 Task: Open Card Card0000000149 in Board Board0000000038 in Workspace WS0000000013 in Trello. Add Member Ayush98111@gmail.com to Card Card0000000149 in Board Board0000000038 in Workspace WS0000000013 in Trello. Add Purple Label titled Label0000000149 to Card Card0000000149 in Board Board0000000038 in Workspace WS0000000013 in Trello. Add Checklist CL0000000149 to Card Card0000000149 in Board Board0000000038 in Workspace WS0000000013 in Trello. Add Dates with Start Date as Aug 01 2023 and Due Date as Aug 31 2023 to Card Card0000000149 in Board Board0000000038 in Workspace WS0000000013 in Trello
Action: Mouse moved to (183, 468)
Screenshot: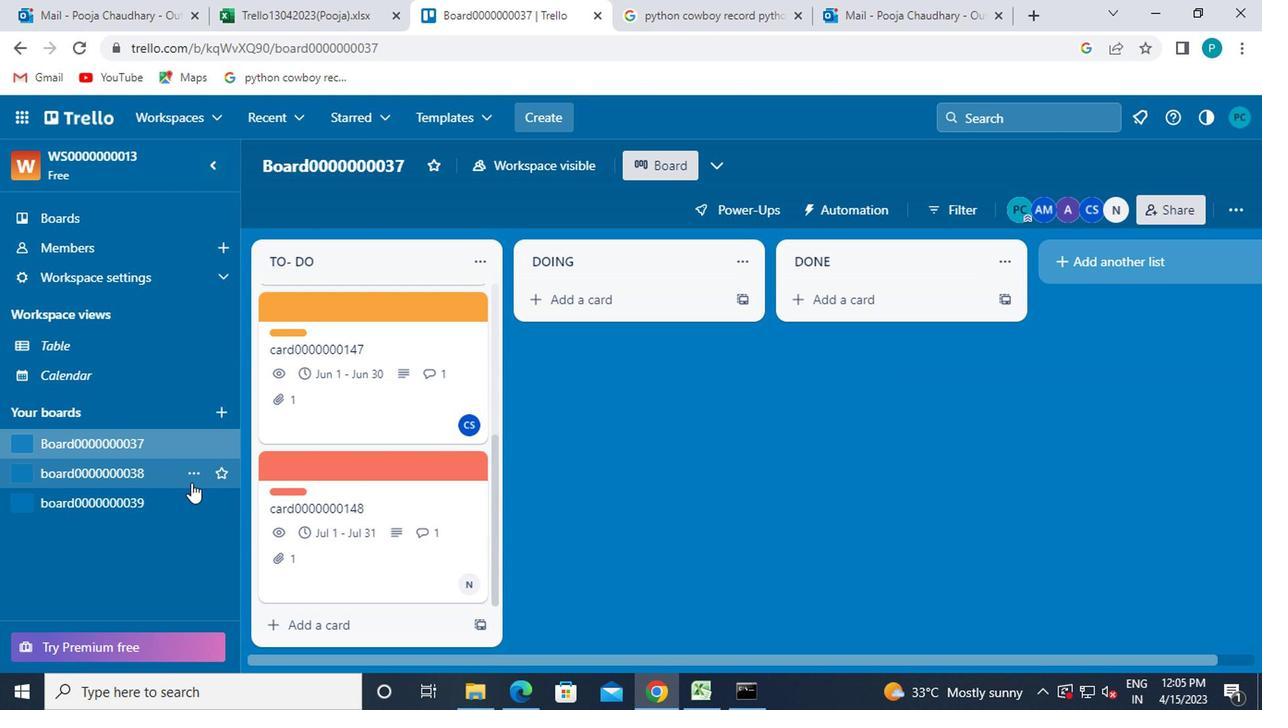 
Action: Mouse pressed left at (183, 468)
Screenshot: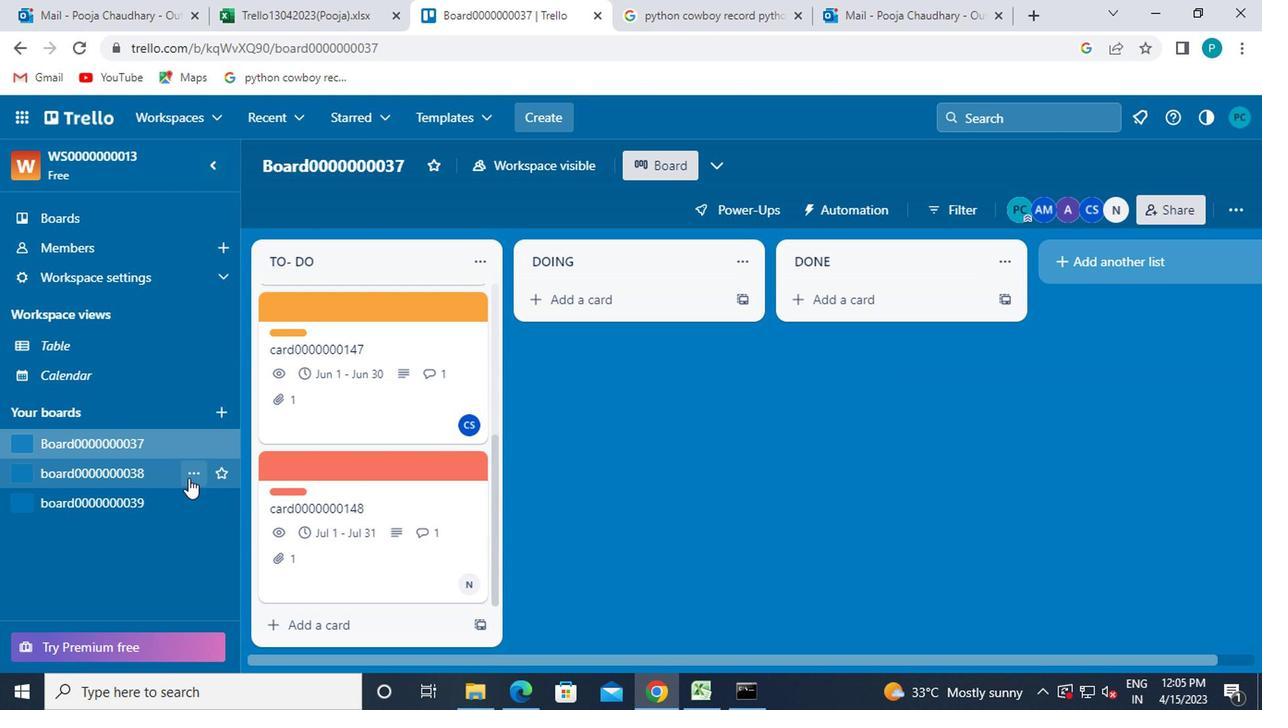 
Action: Mouse moved to (183, 468)
Screenshot: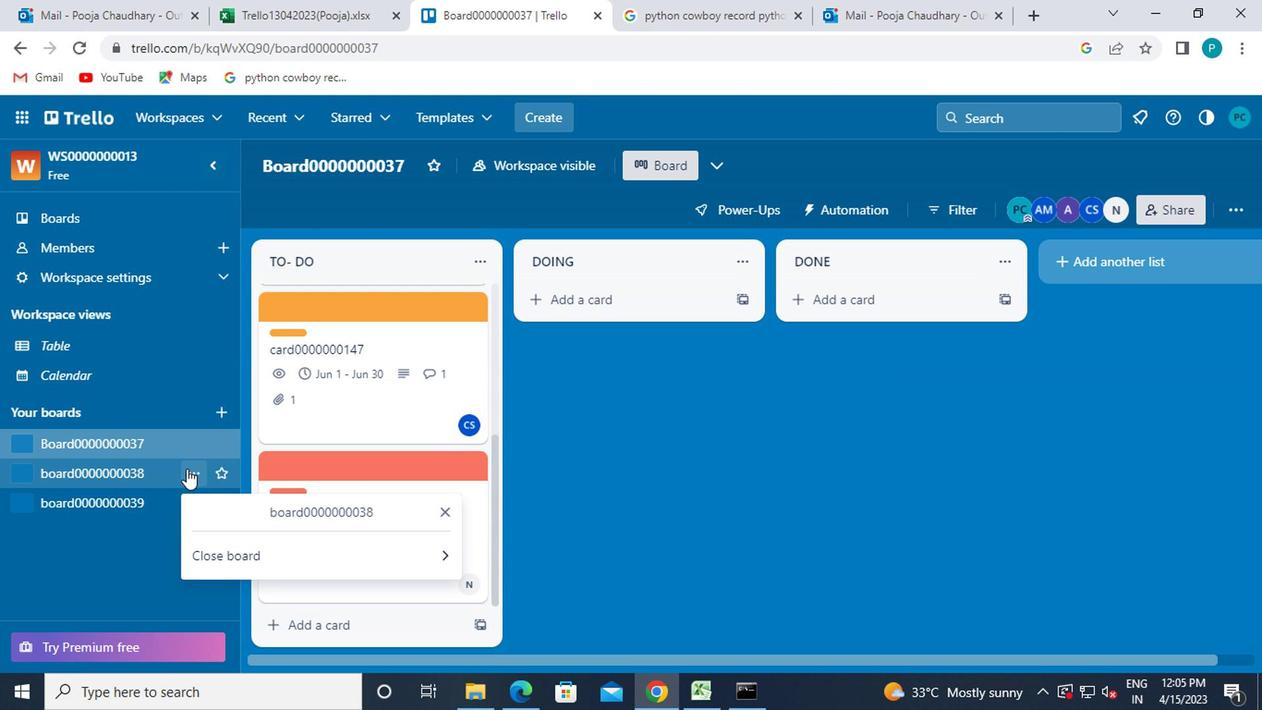 
Action: Mouse pressed left at (183, 468)
Screenshot: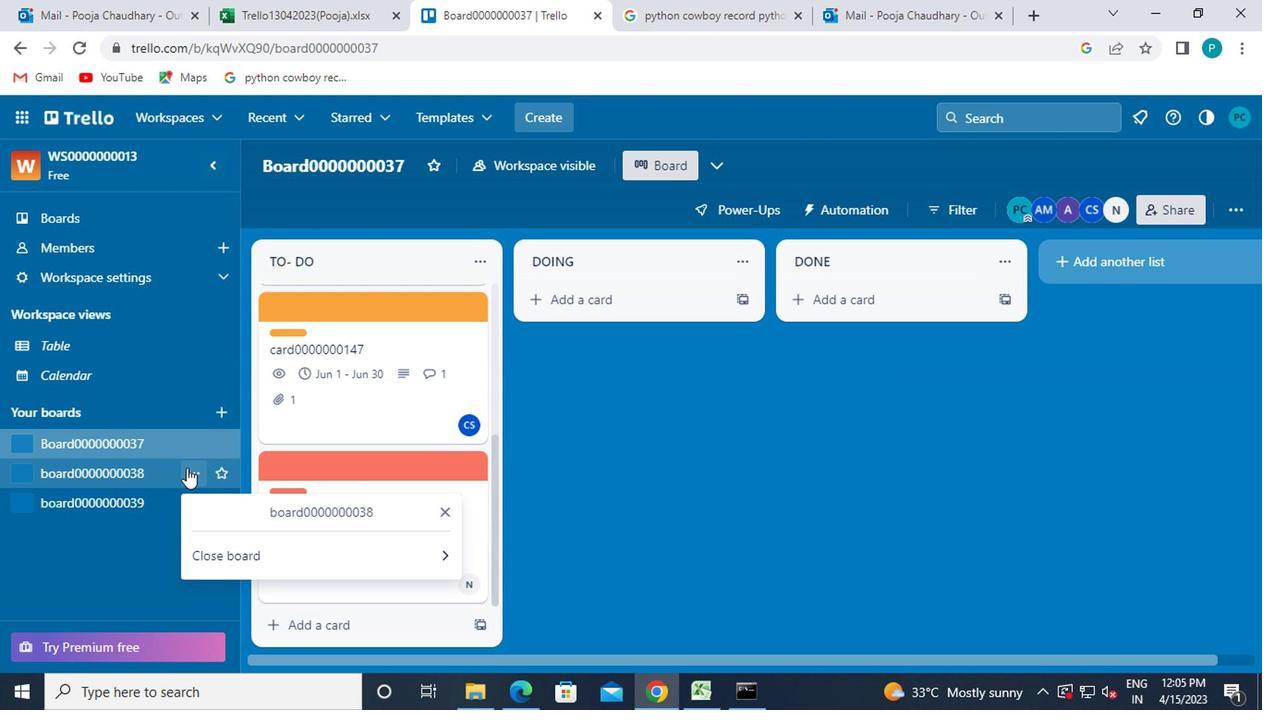 
Action: Mouse moved to (136, 468)
Screenshot: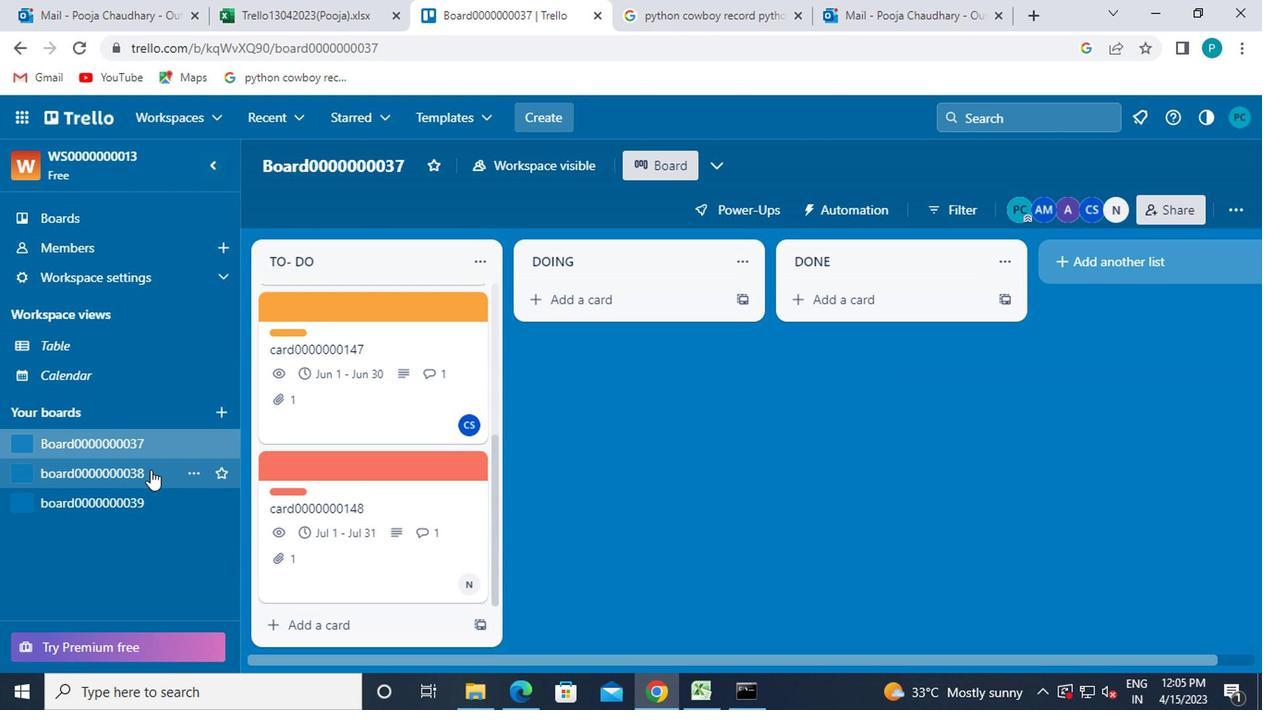 
Action: Mouse pressed left at (136, 468)
Screenshot: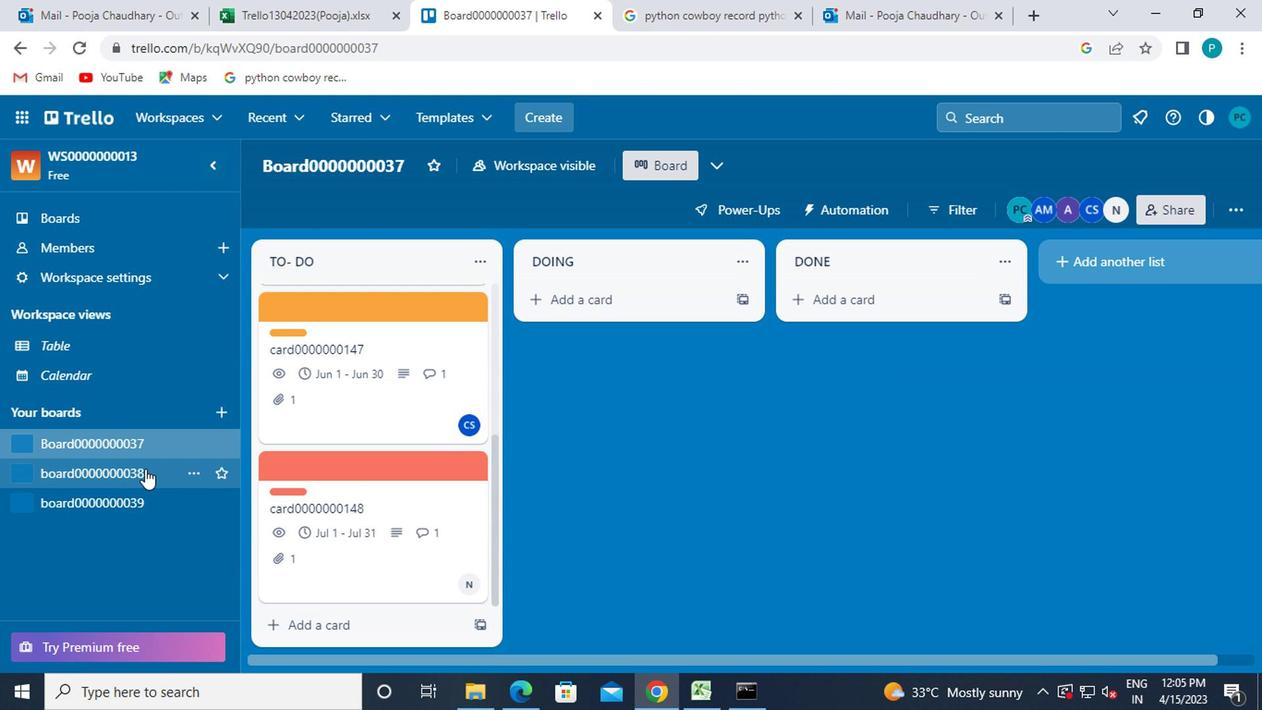 
Action: Mouse moved to (435, 264)
Screenshot: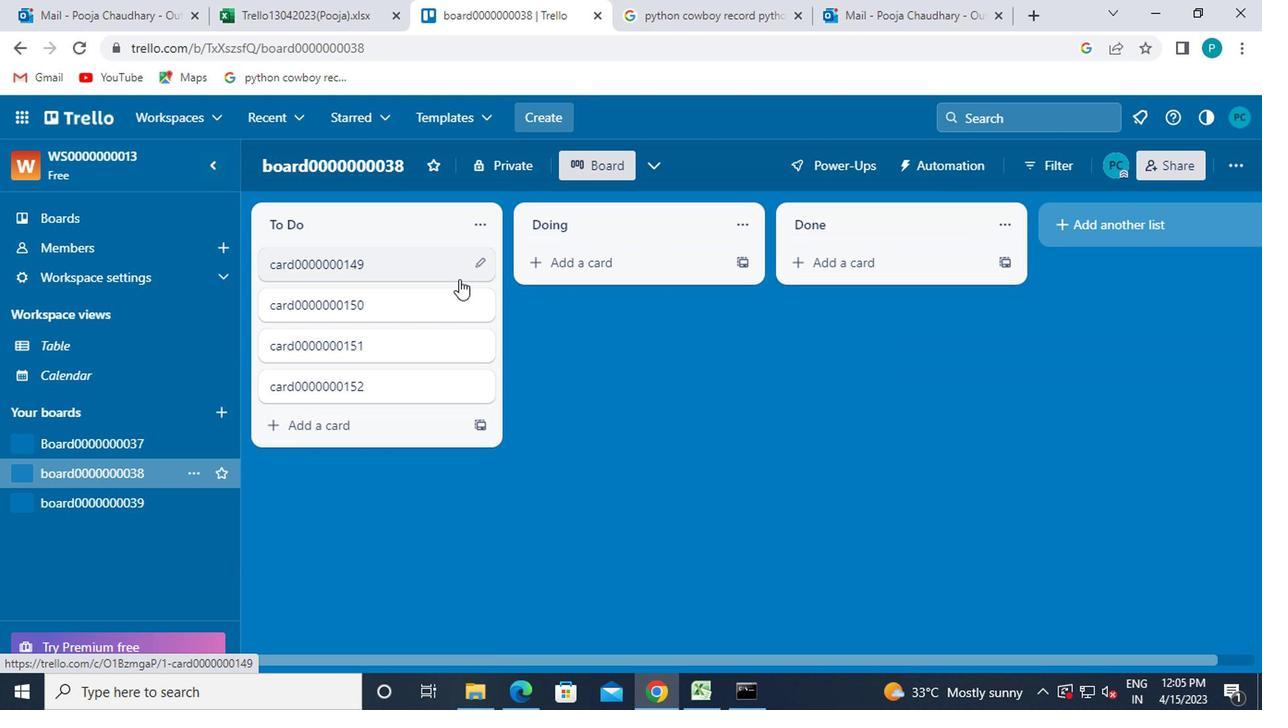 
Action: Mouse pressed left at (435, 264)
Screenshot: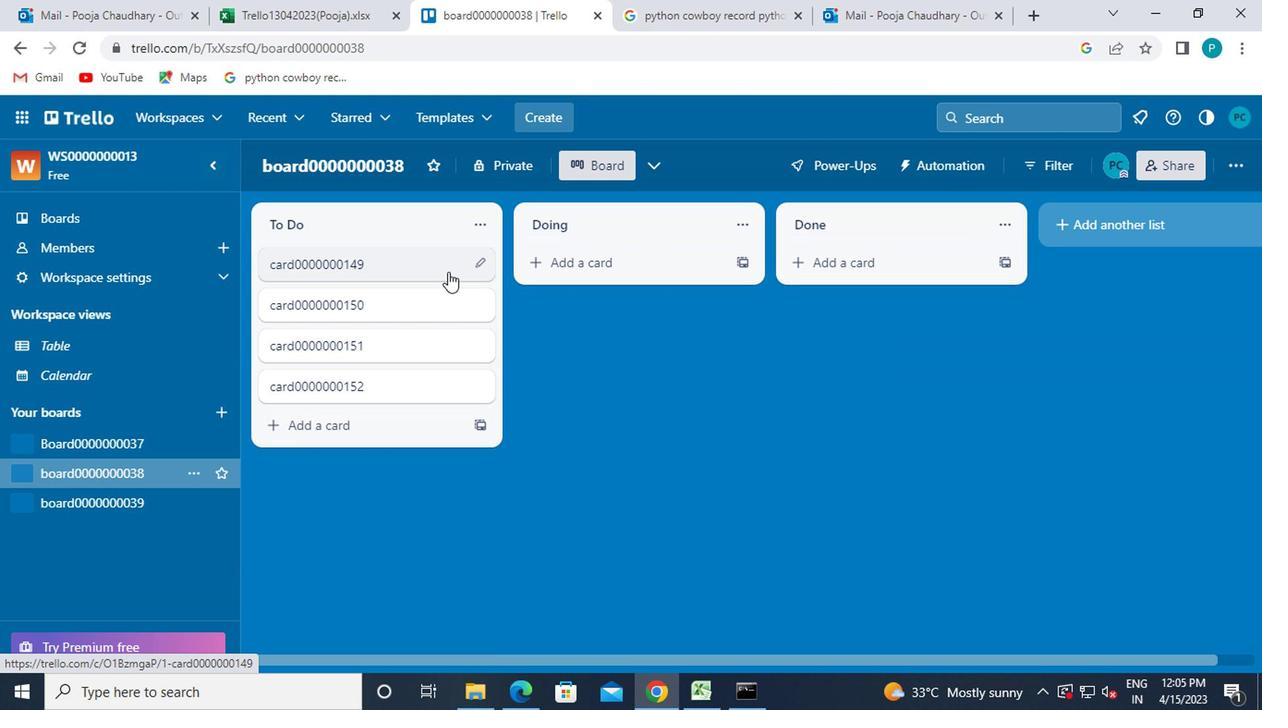 
Action: Mouse moved to (842, 267)
Screenshot: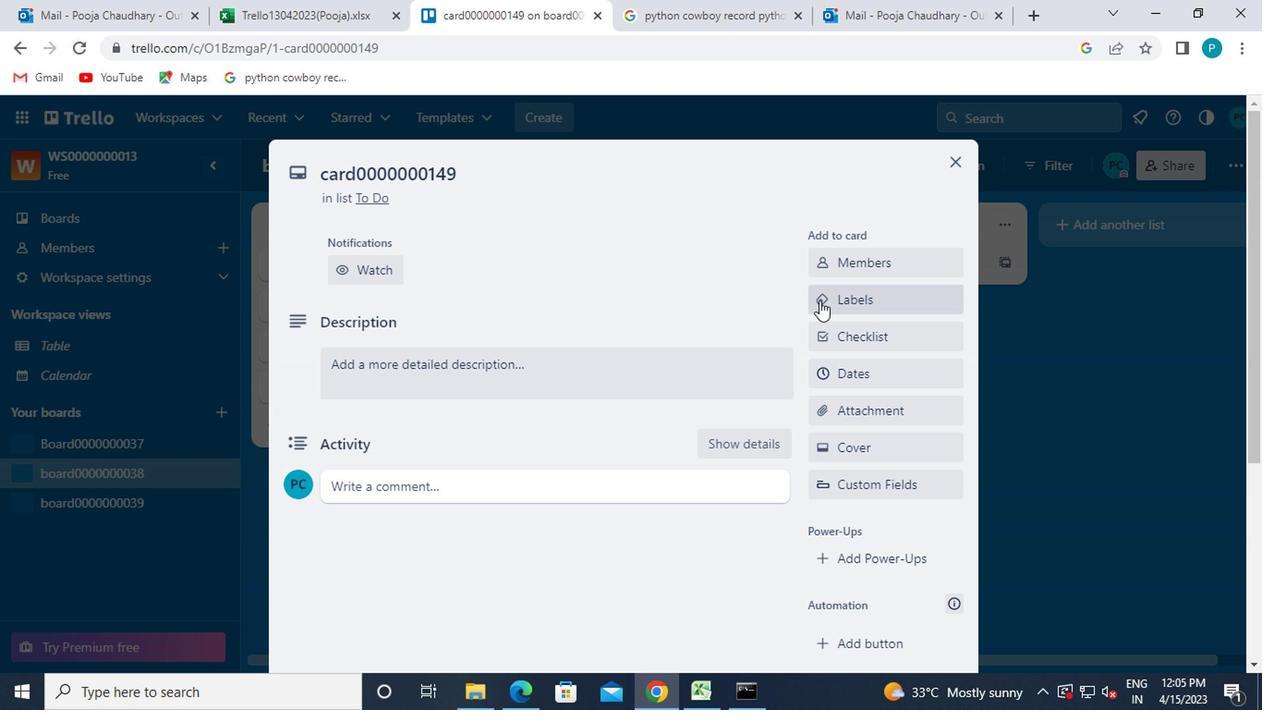 
Action: Mouse pressed left at (842, 267)
Screenshot: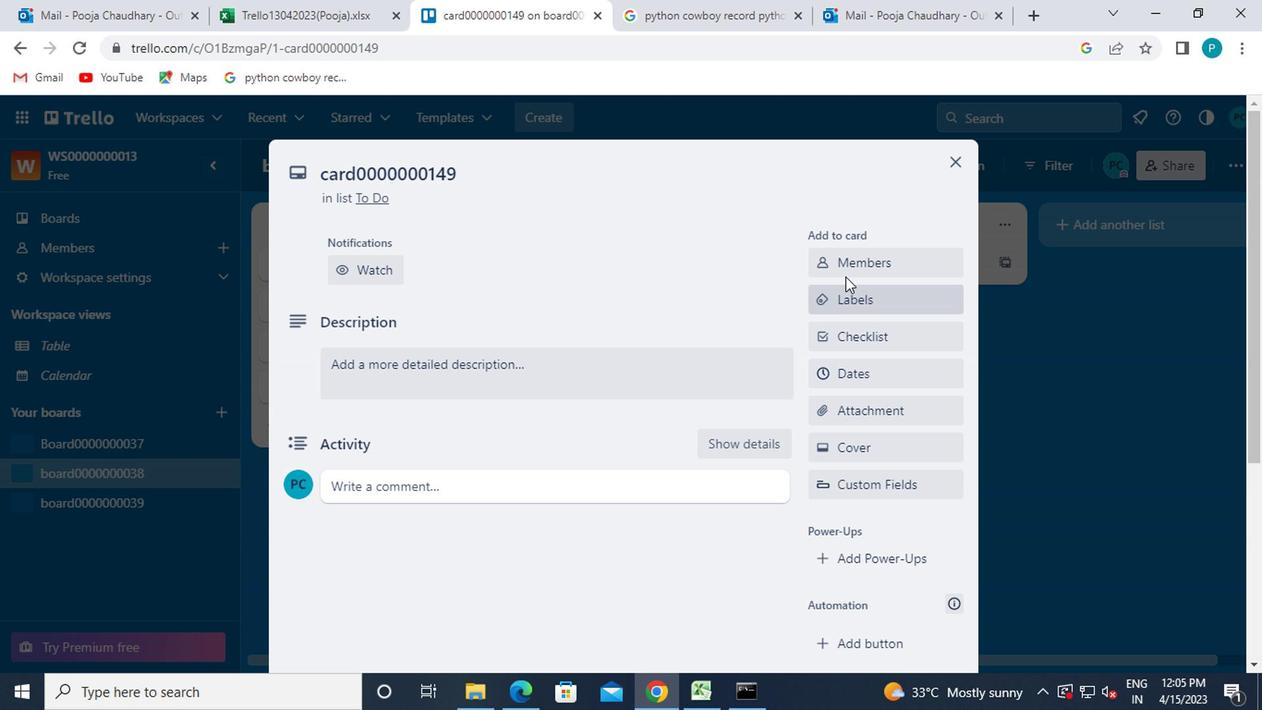 
Action: Mouse moved to (850, 355)
Screenshot: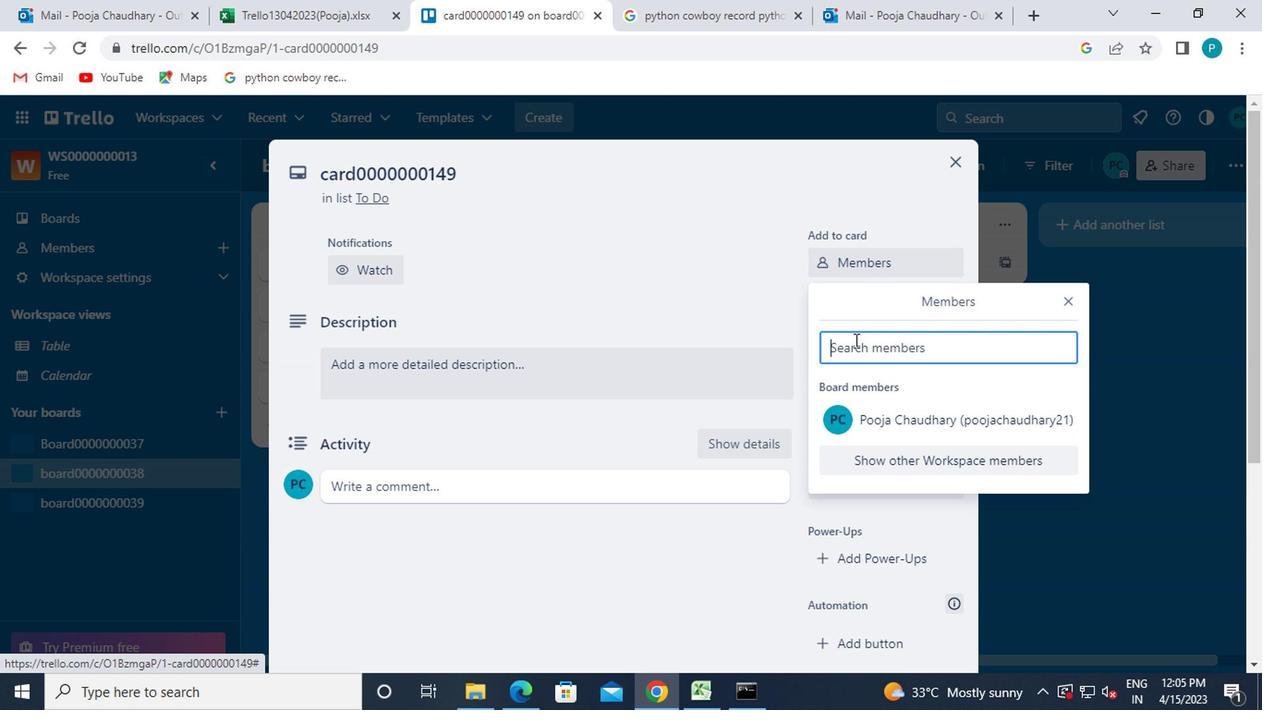 
Action: Mouse pressed left at (850, 355)
Screenshot: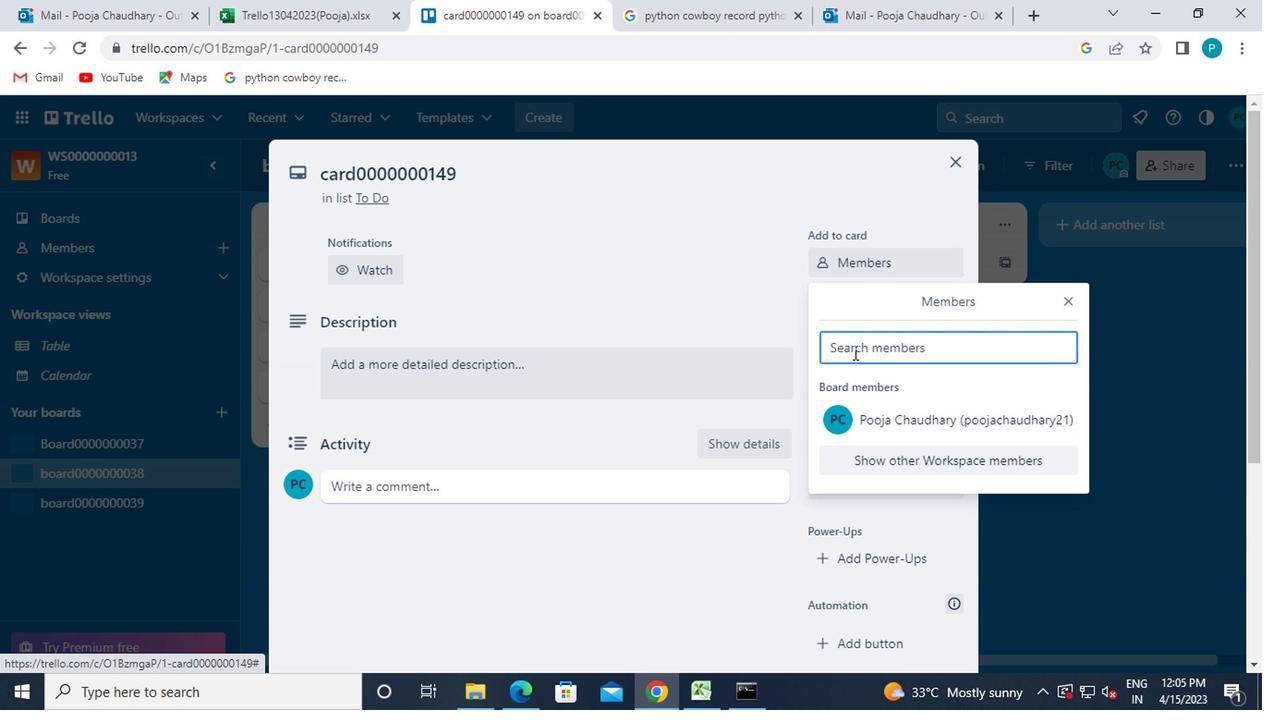 
Action: Key pressed ayush98111<Key.shift>@GMAIL.COM
Screenshot: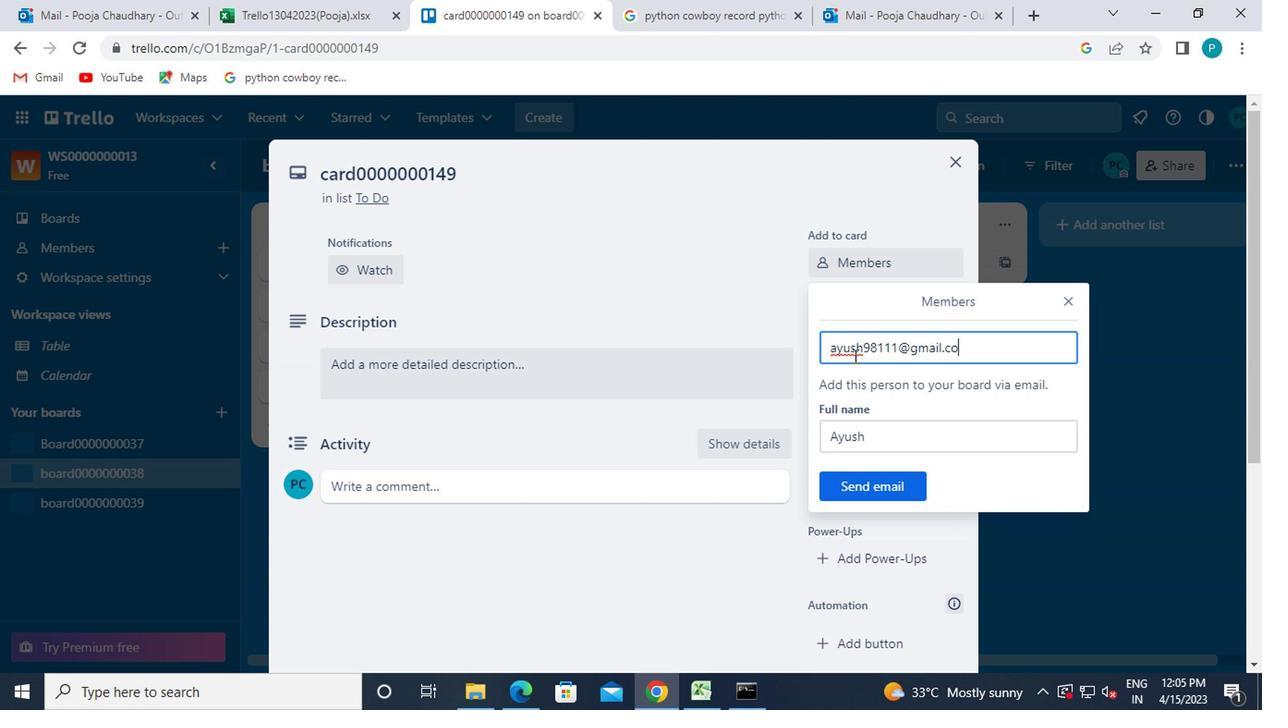 
Action: Mouse moved to (877, 483)
Screenshot: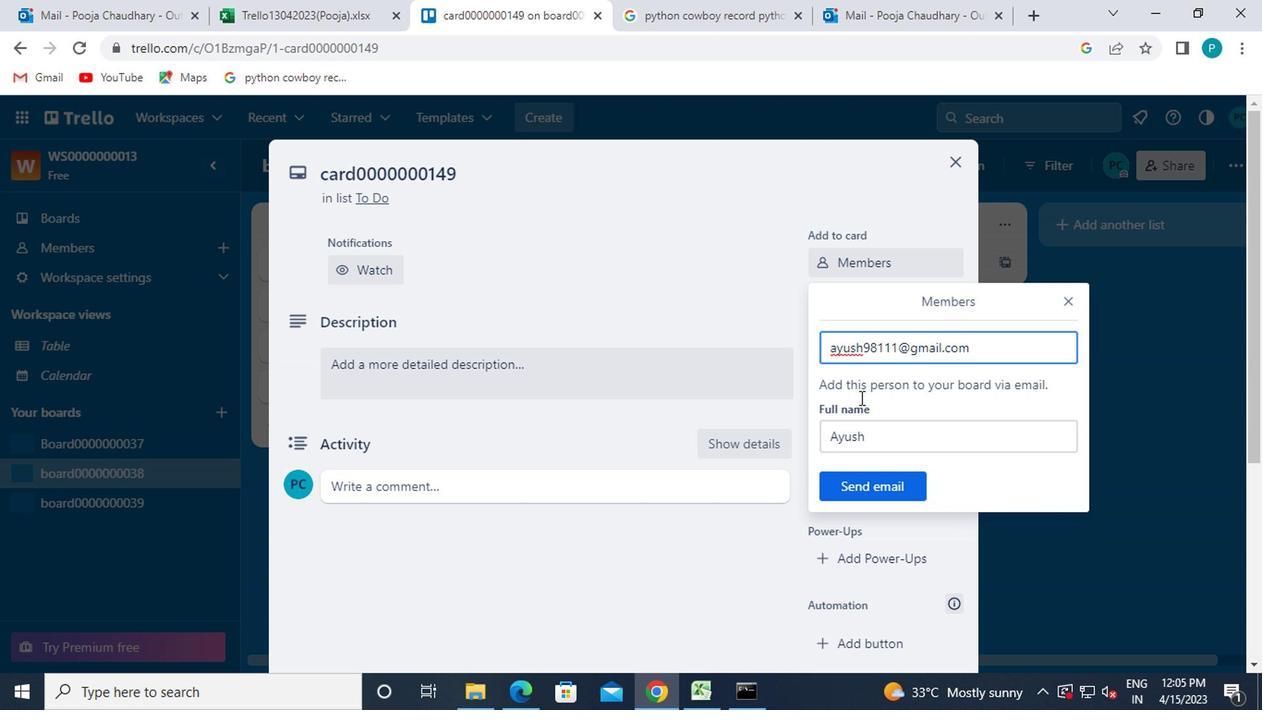 
Action: Mouse pressed left at (877, 483)
Screenshot: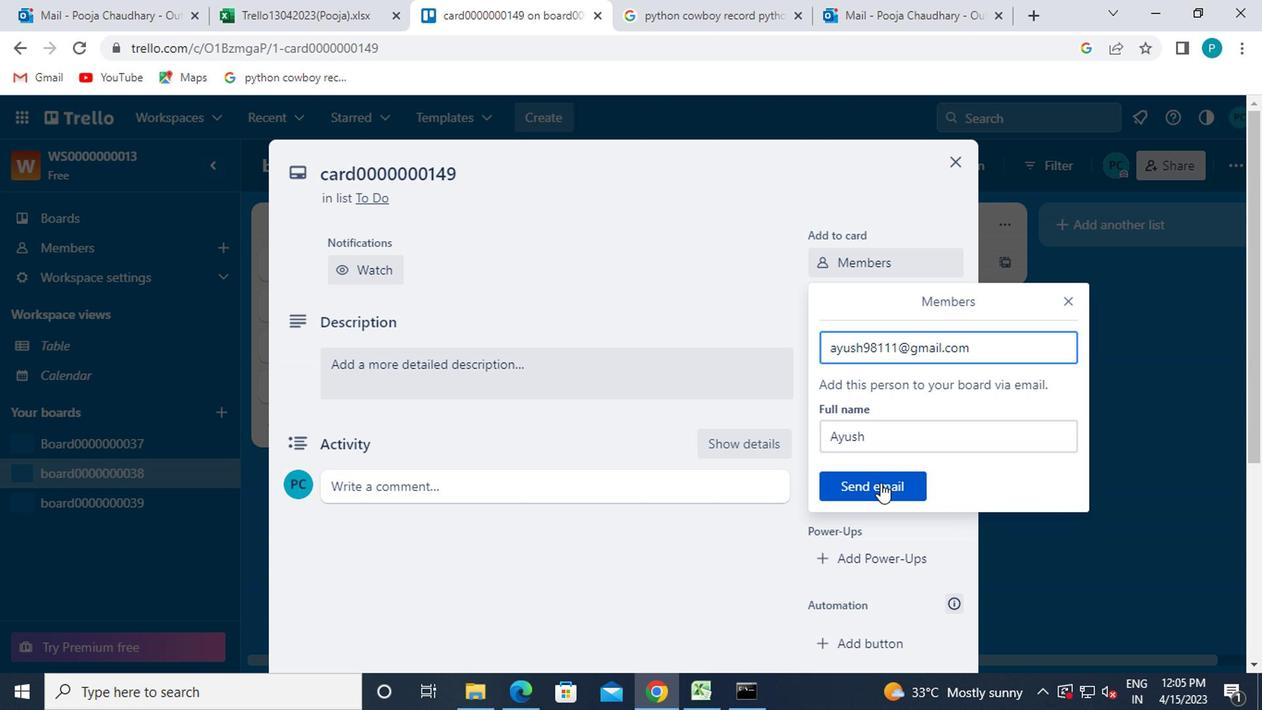 
Action: Mouse moved to (888, 369)
Screenshot: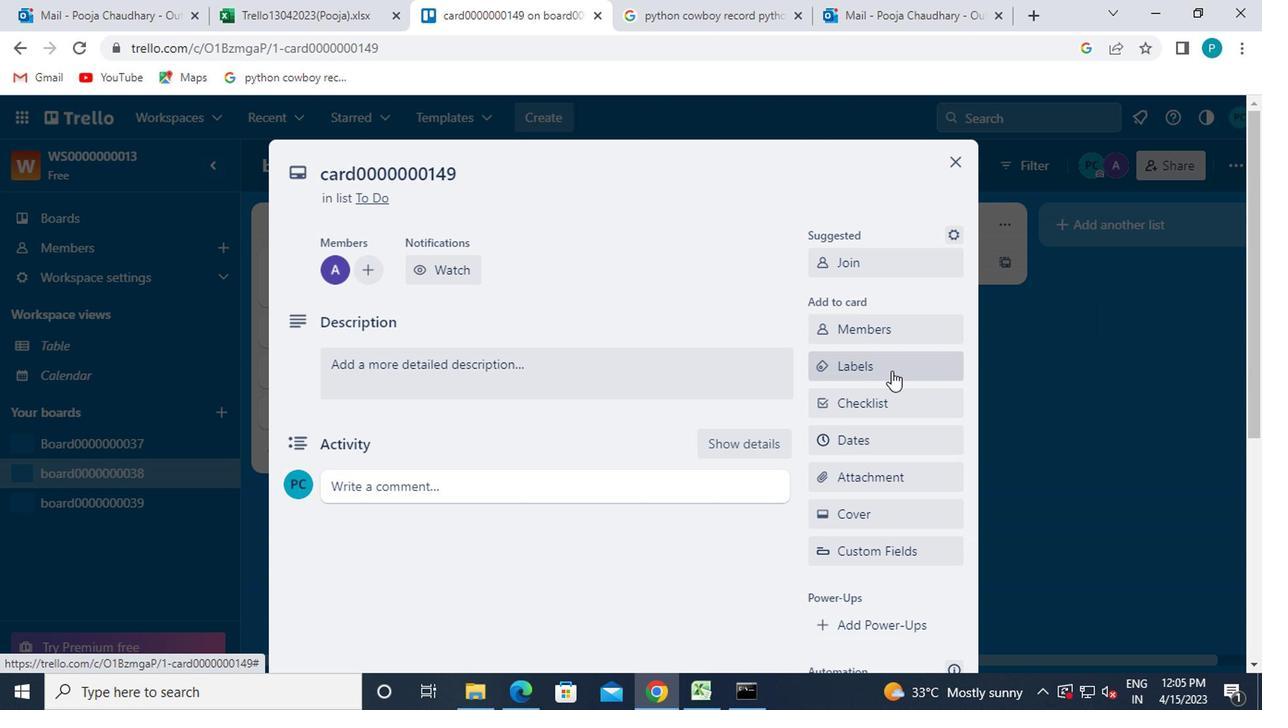 
Action: Mouse pressed left at (888, 369)
Screenshot: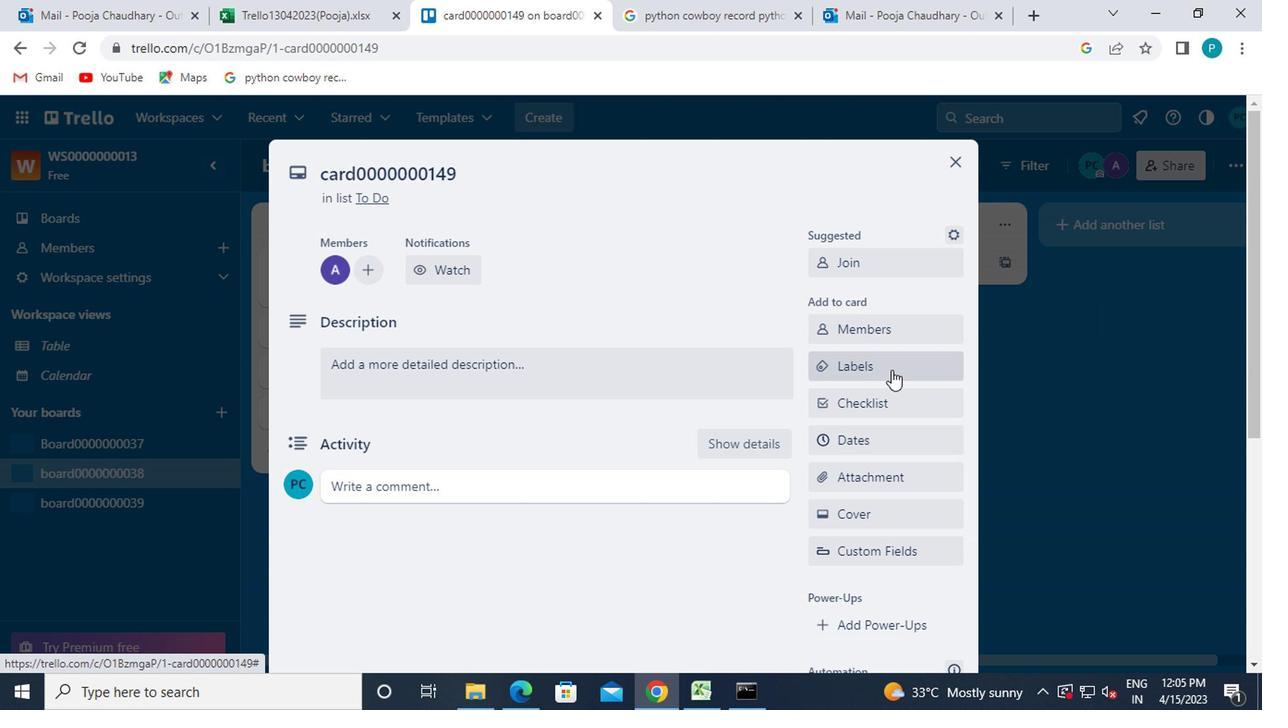 
Action: Mouse moved to (876, 495)
Screenshot: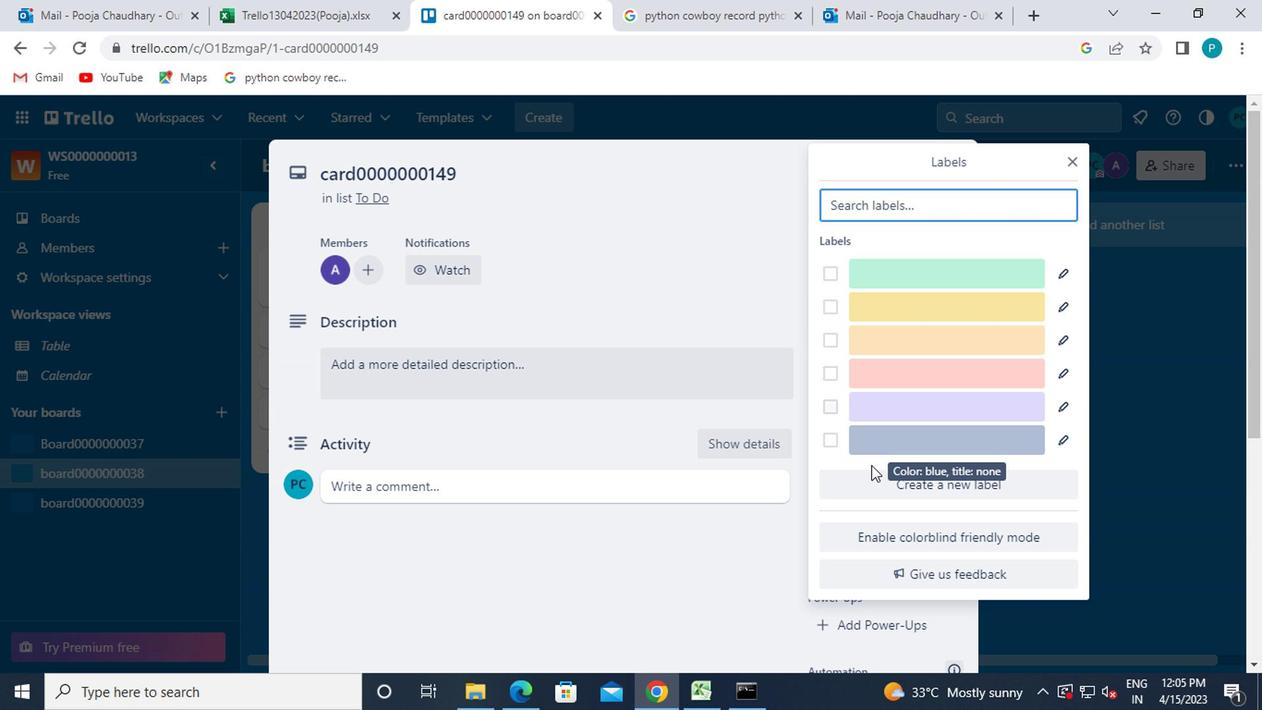 
Action: Mouse pressed left at (876, 495)
Screenshot: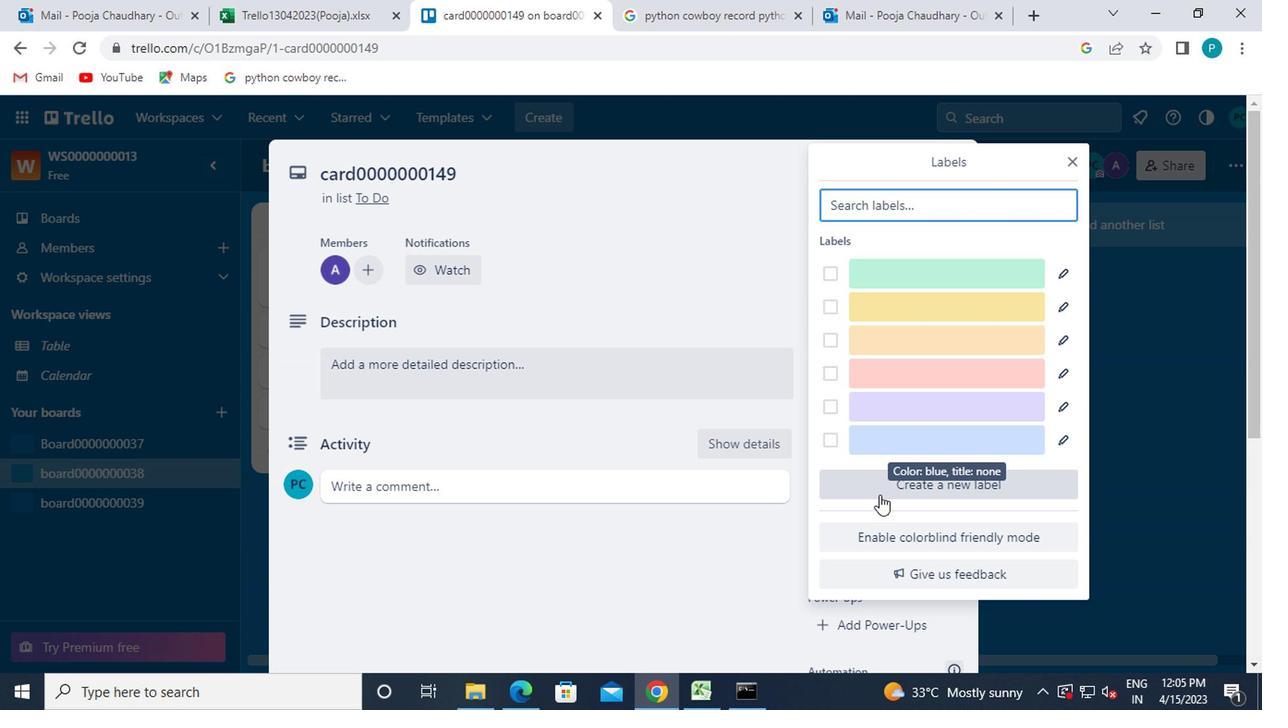 
Action: Mouse moved to (1051, 428)
Screenshot: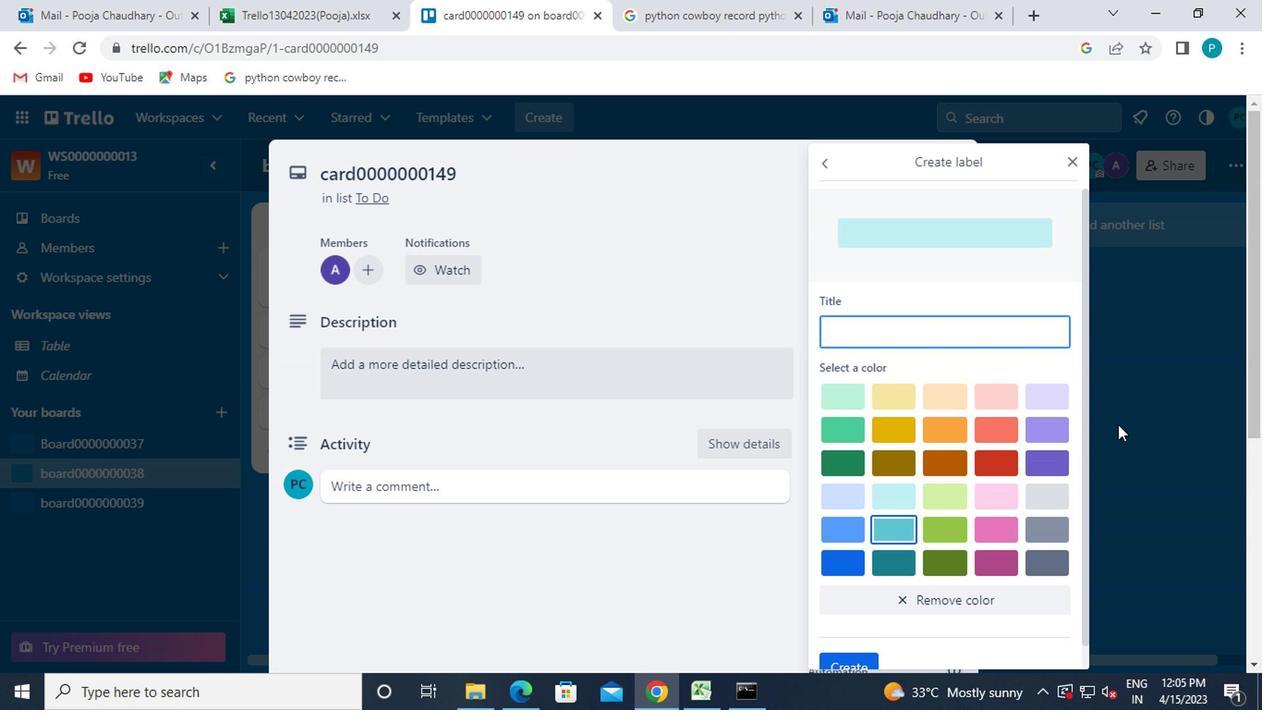 
Action: Mouse pressed left at (1051, 428)
Screenshot: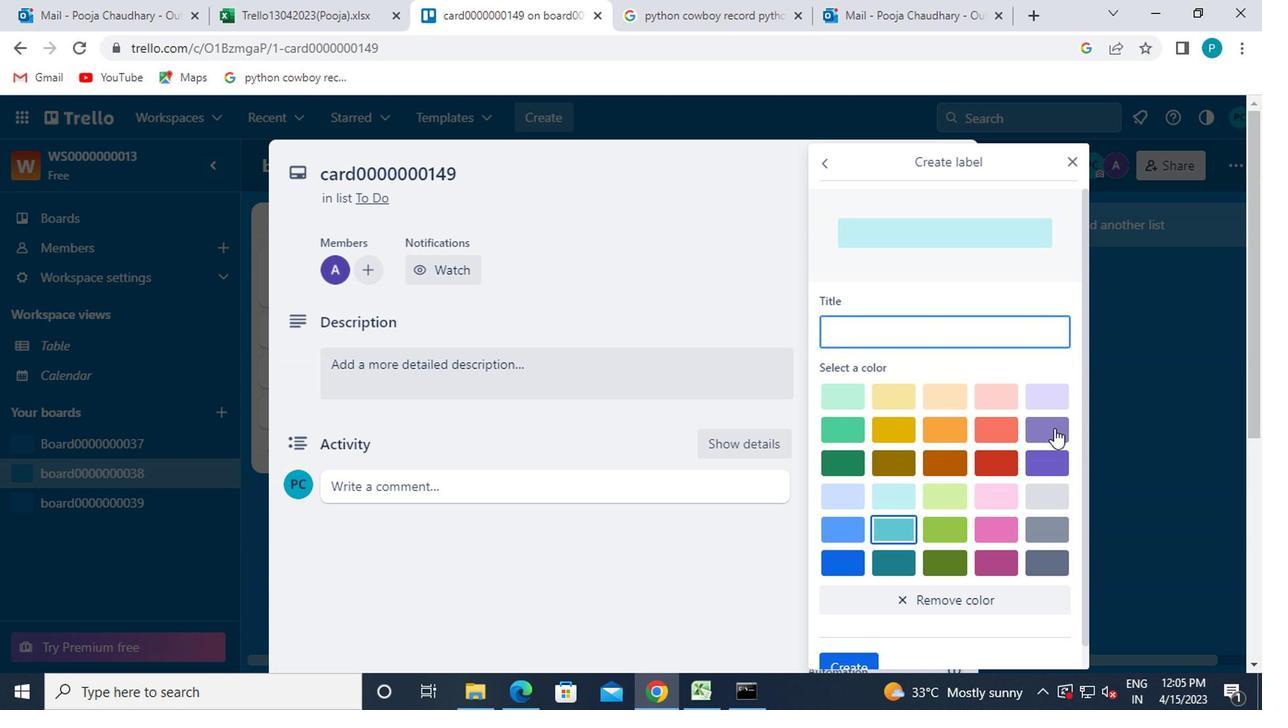
Action: Mouse moved to (883, 340)
Screenshot: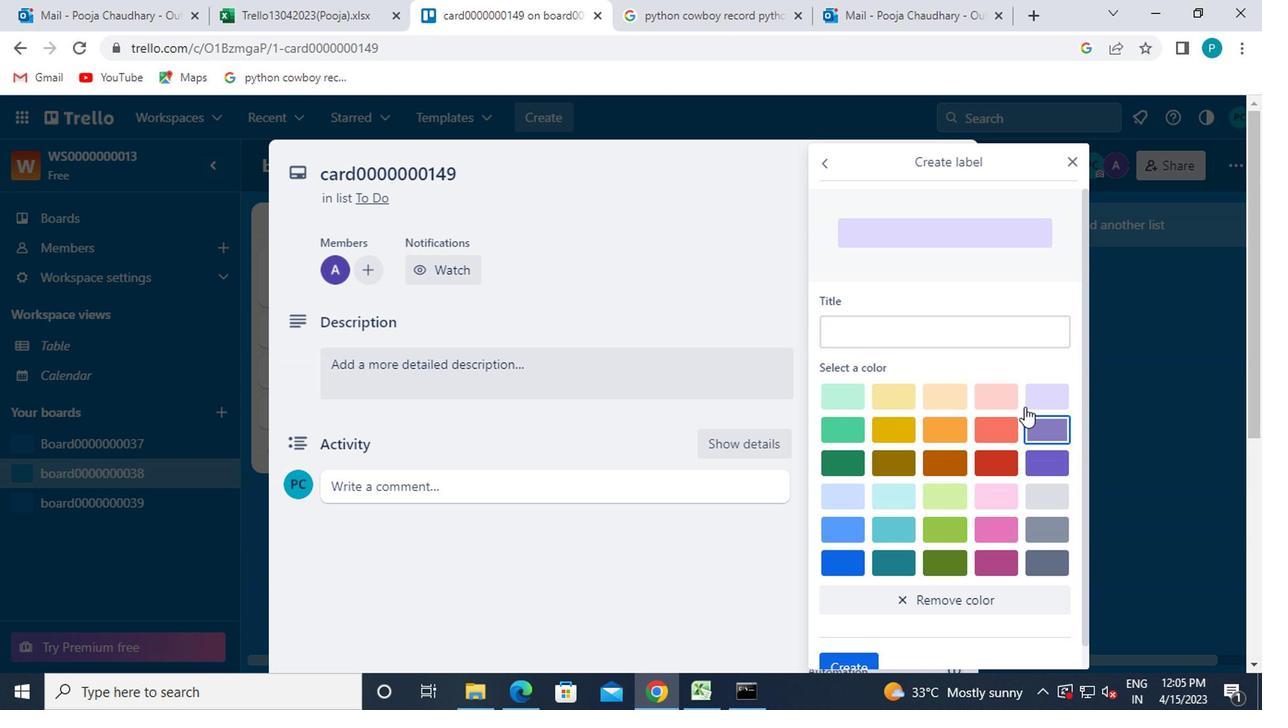
Action: Mouse pressed left at (883, 340)
Screenshot: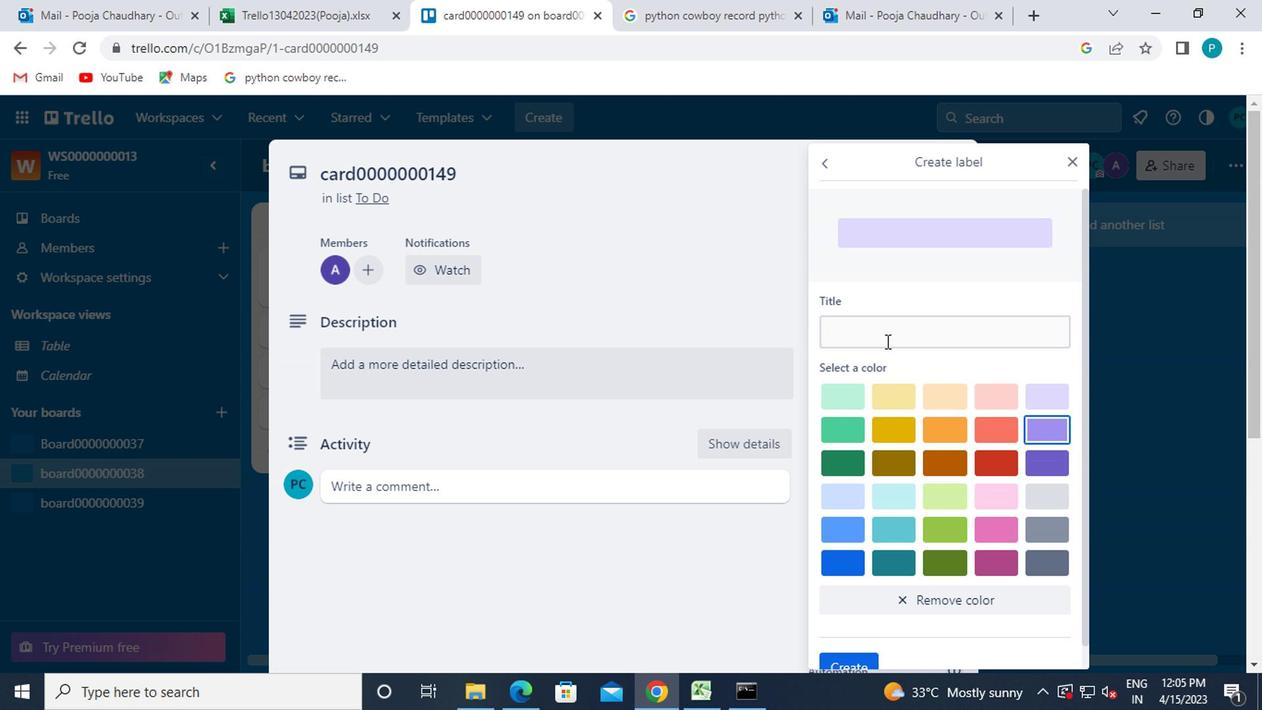 
Action: Key pressed LABEL0000000149
Screenshot: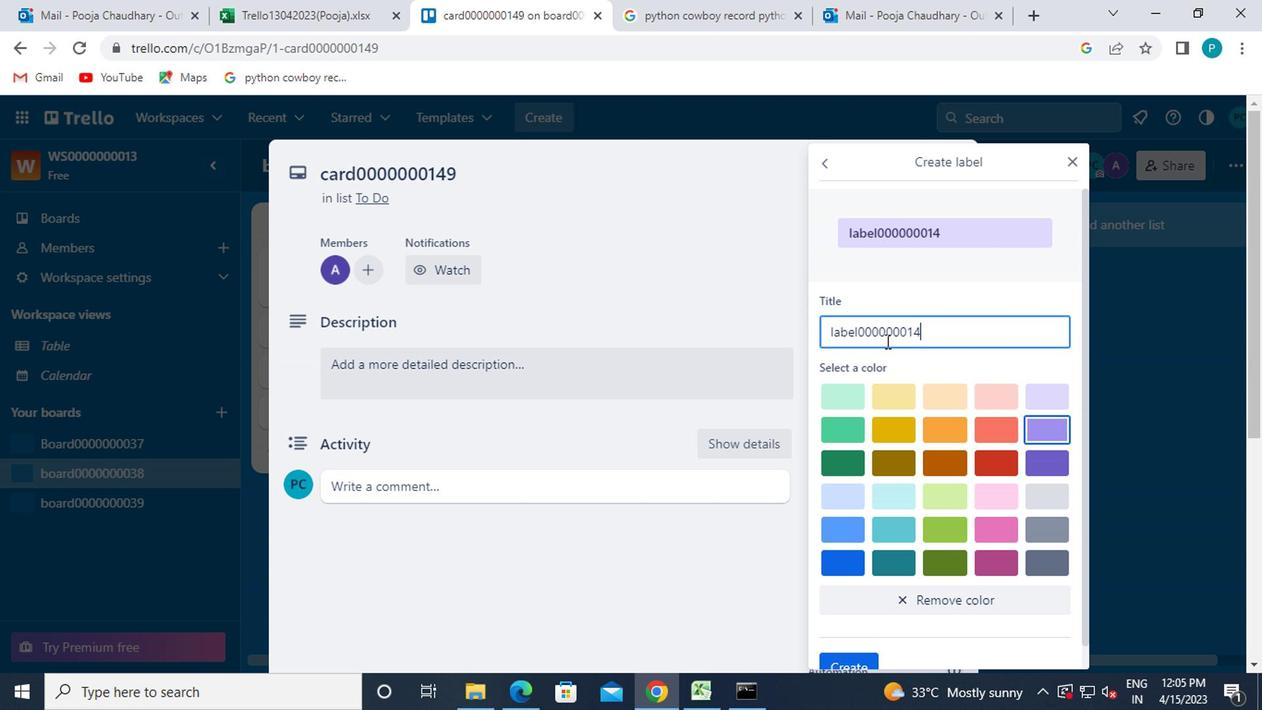 
Action: Mouse moved to (879, 341)
Screenshot: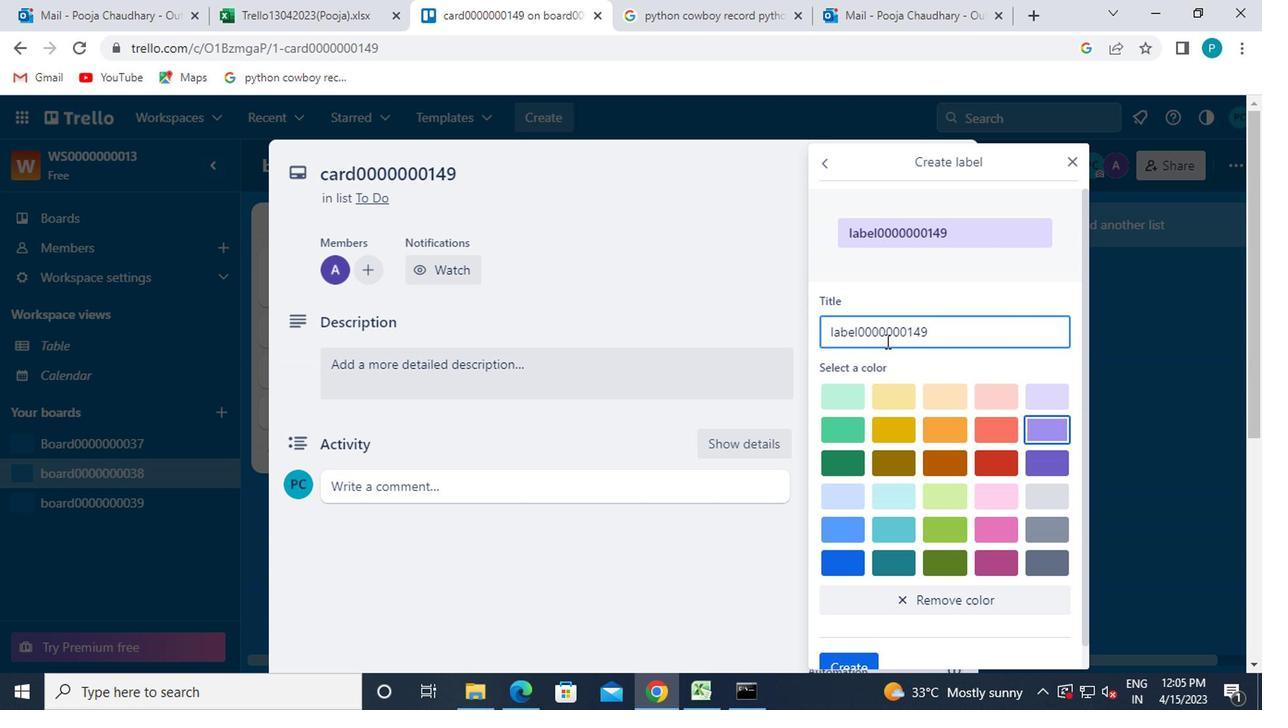 
Action: Mouse scrolled (879, 340) with delta (0, 0)
Screenshot: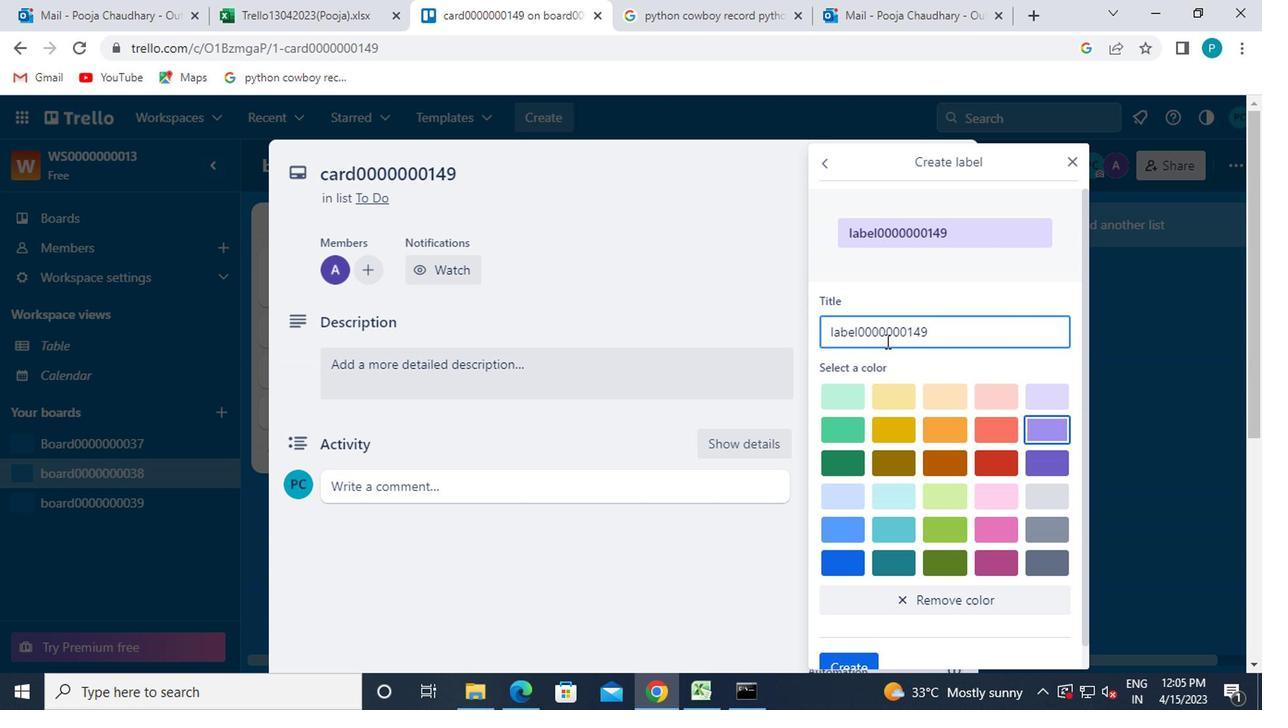 
Action: Mouse moved to (878, 345)
Screenshot: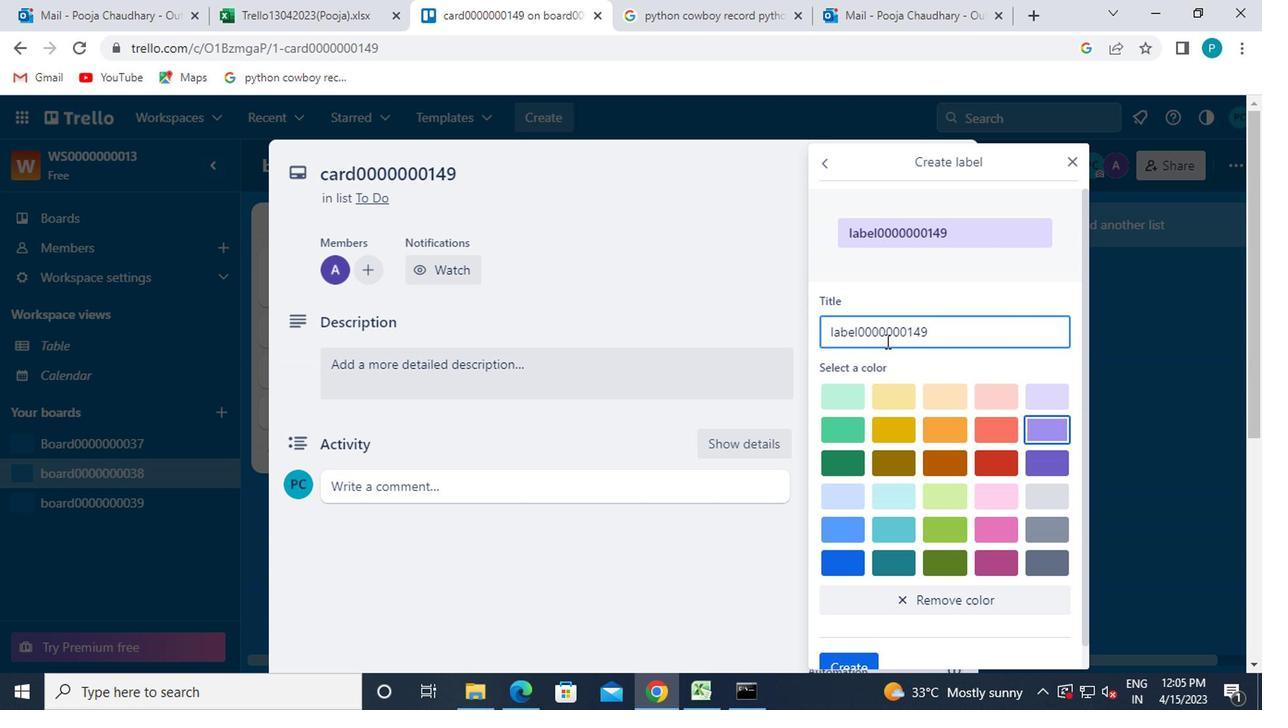 
Action: Mouse scrolled (878, 345) with delta (0, 0)
Screenshot: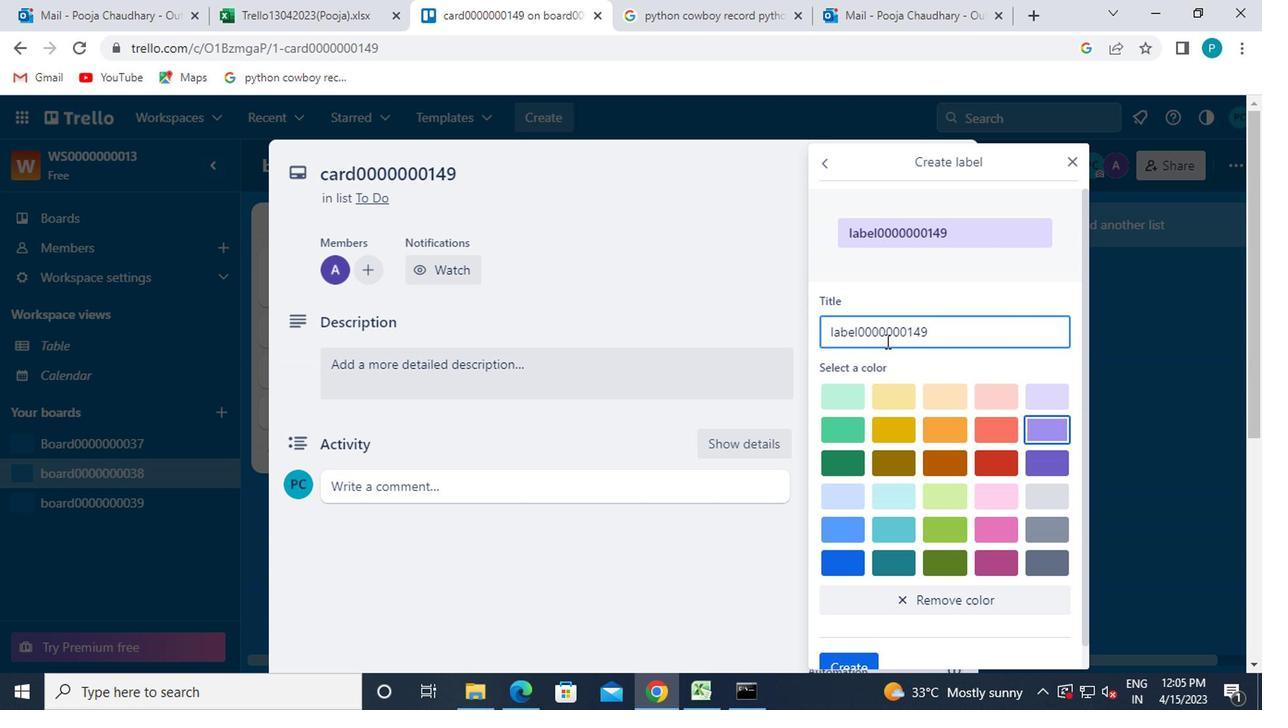 
Action: Mouse moved to (875, 358)
Screenshot: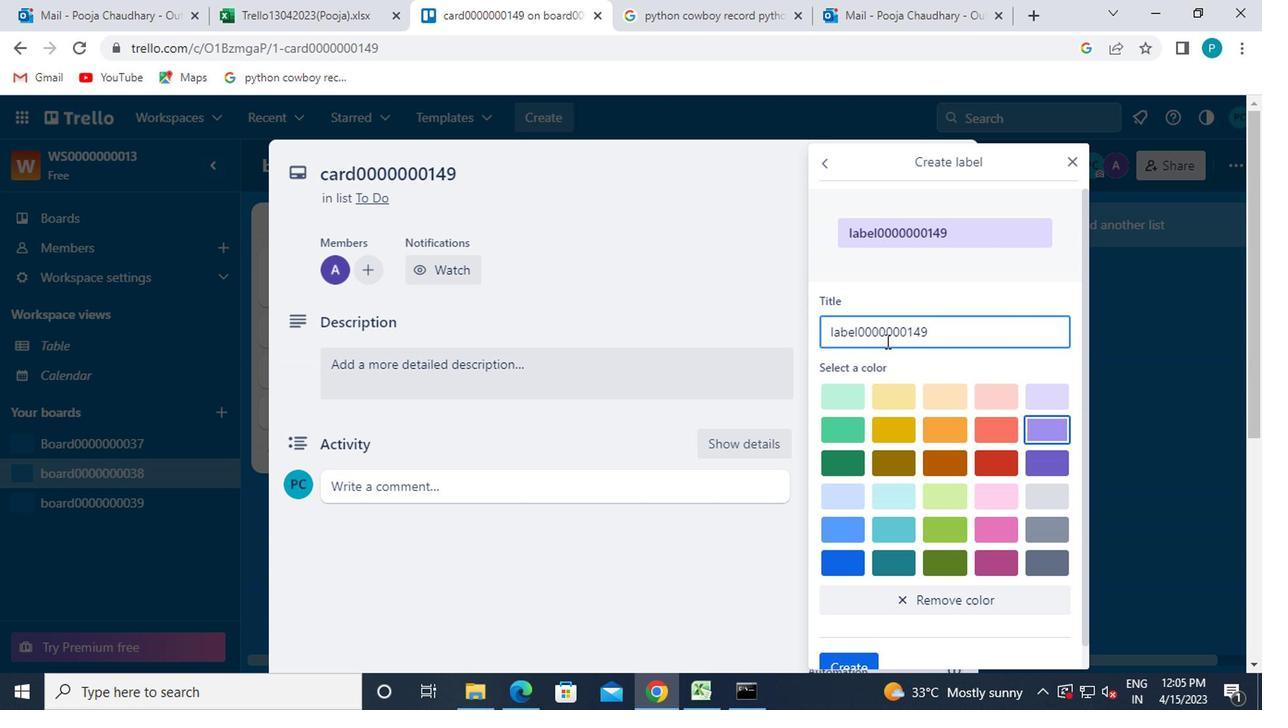 
Action: Mouse scrolled (875, 358) with delta (0, 0)
Screenshot: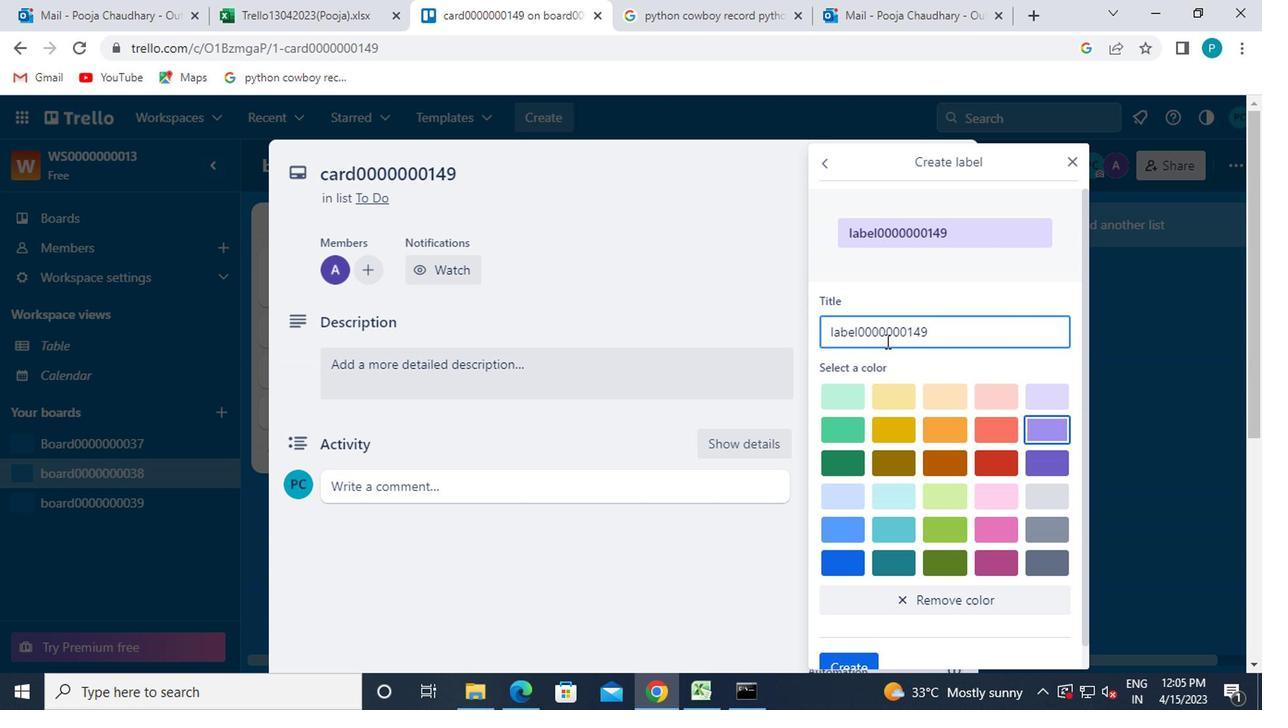 
Action: Mouse moved to (839, 645)
Screenshot: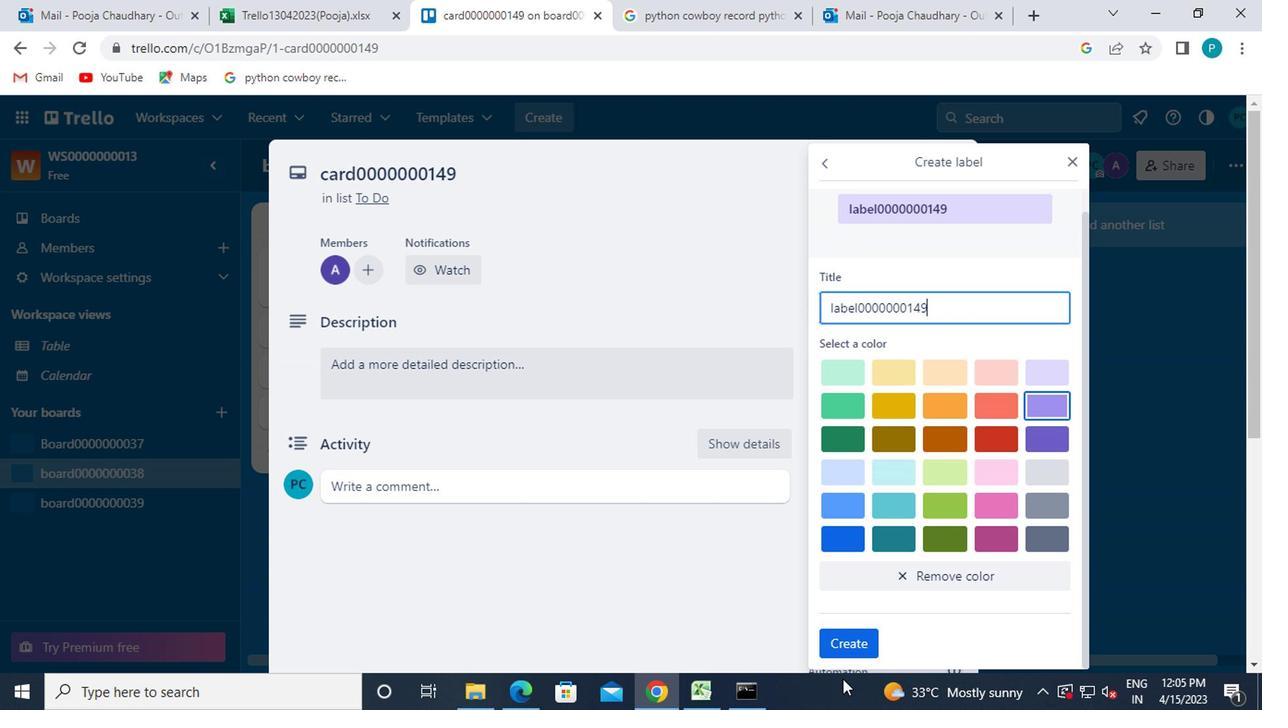 
Action: Mouse pressed left at (839, 645)
Screenshot: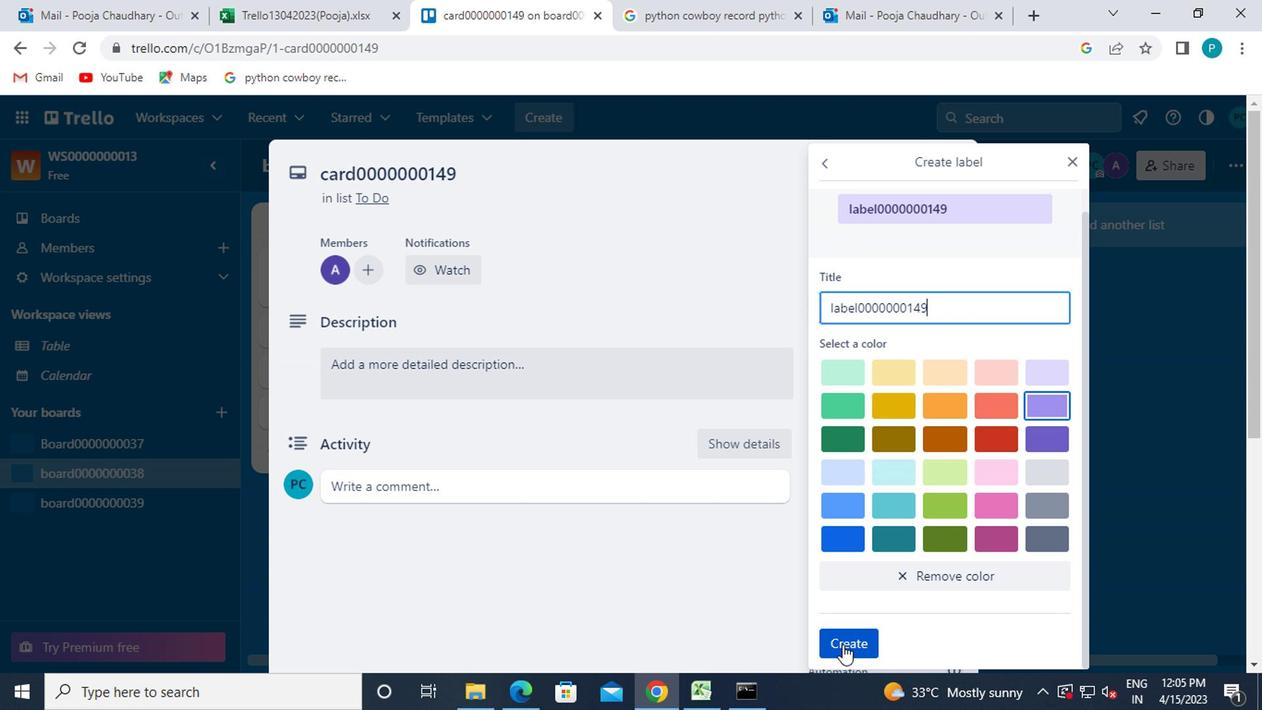 
Action: Mouse moved to (1076, 153)
Screenshot: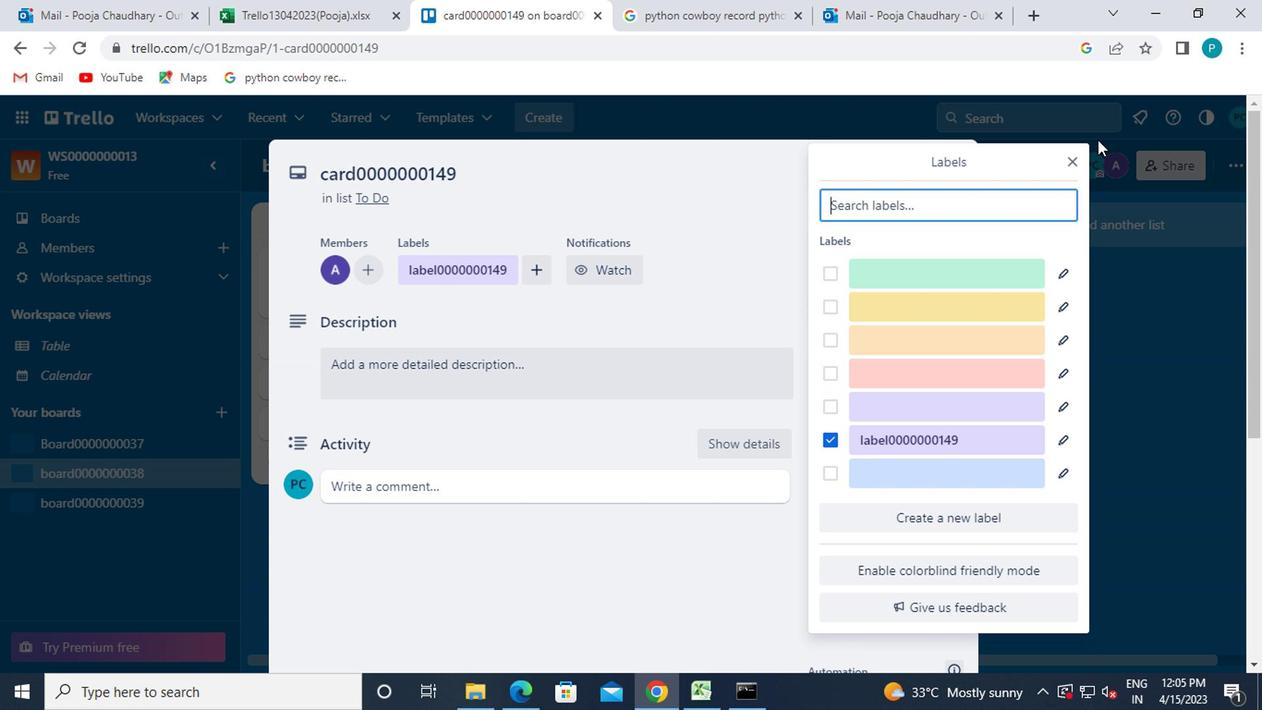 
Action: Mouse pressed left at (1076, 153)
Screenshot: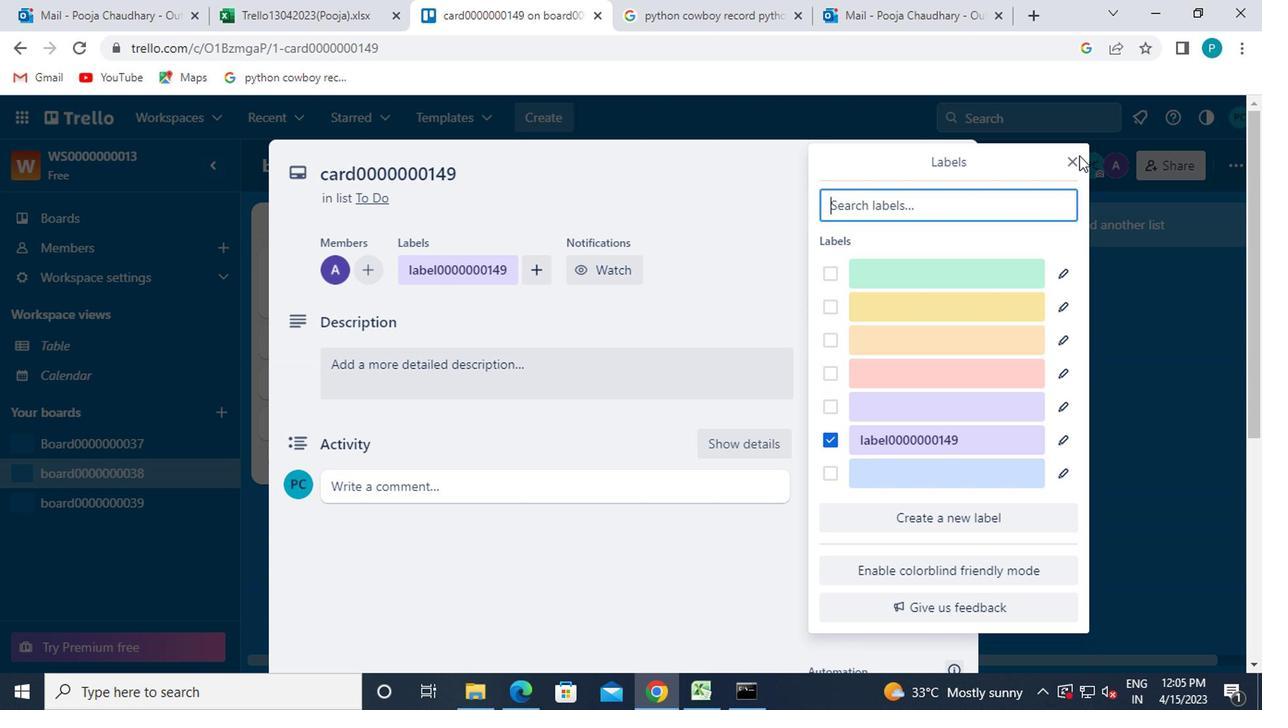 
Action: Mouse moved to (1071, 153)
Screenshot: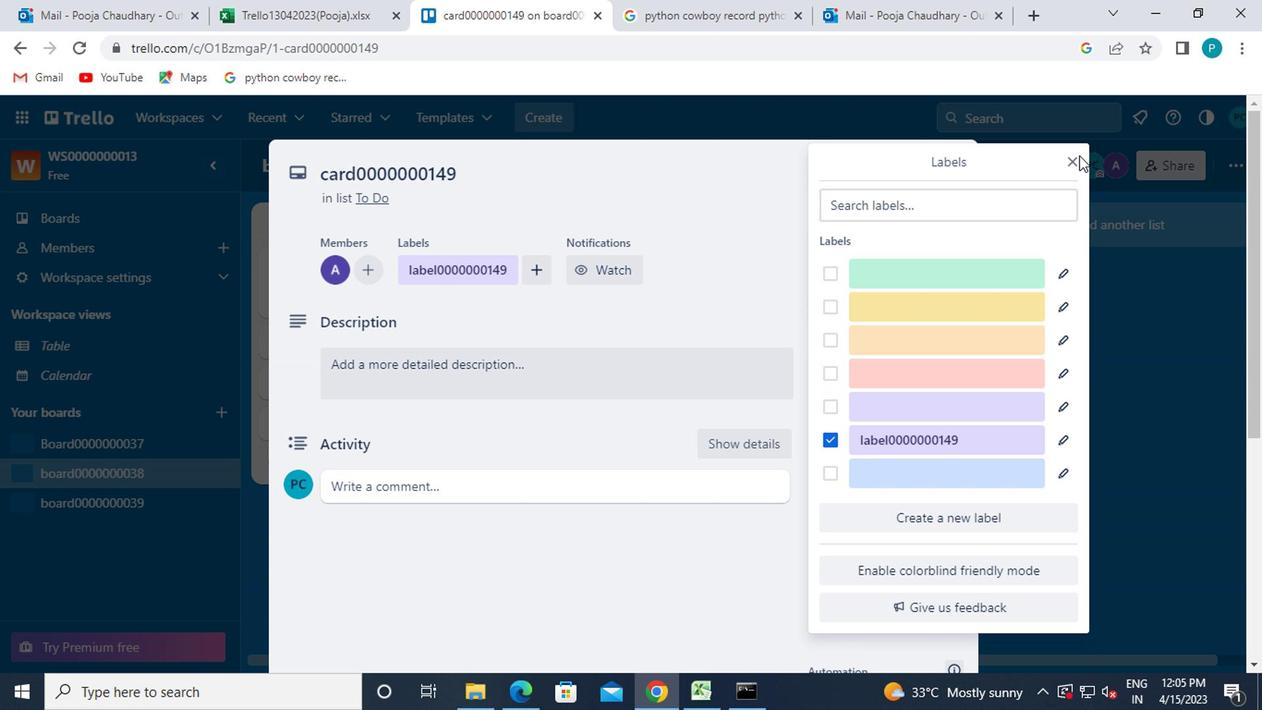 
Action: Mouse pressed left at (1071, 153)
Screenshot: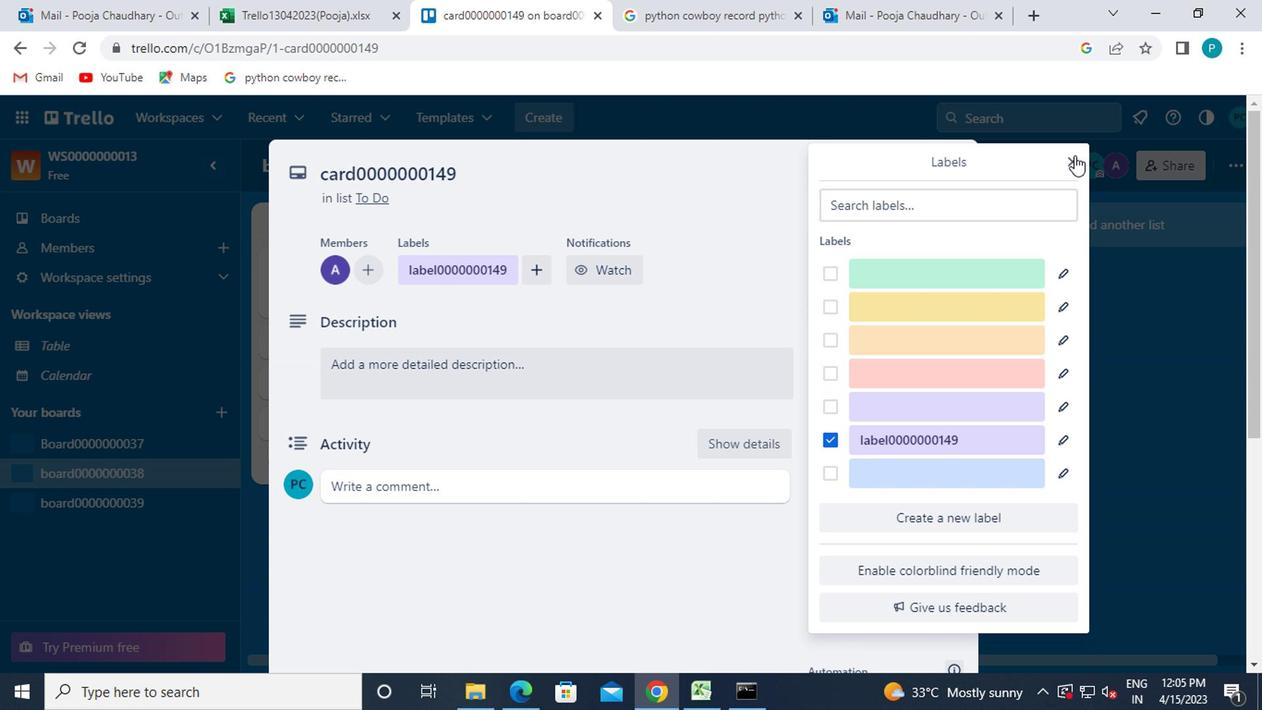 
Action: Mouse moved to (907, 393)
Screenshot: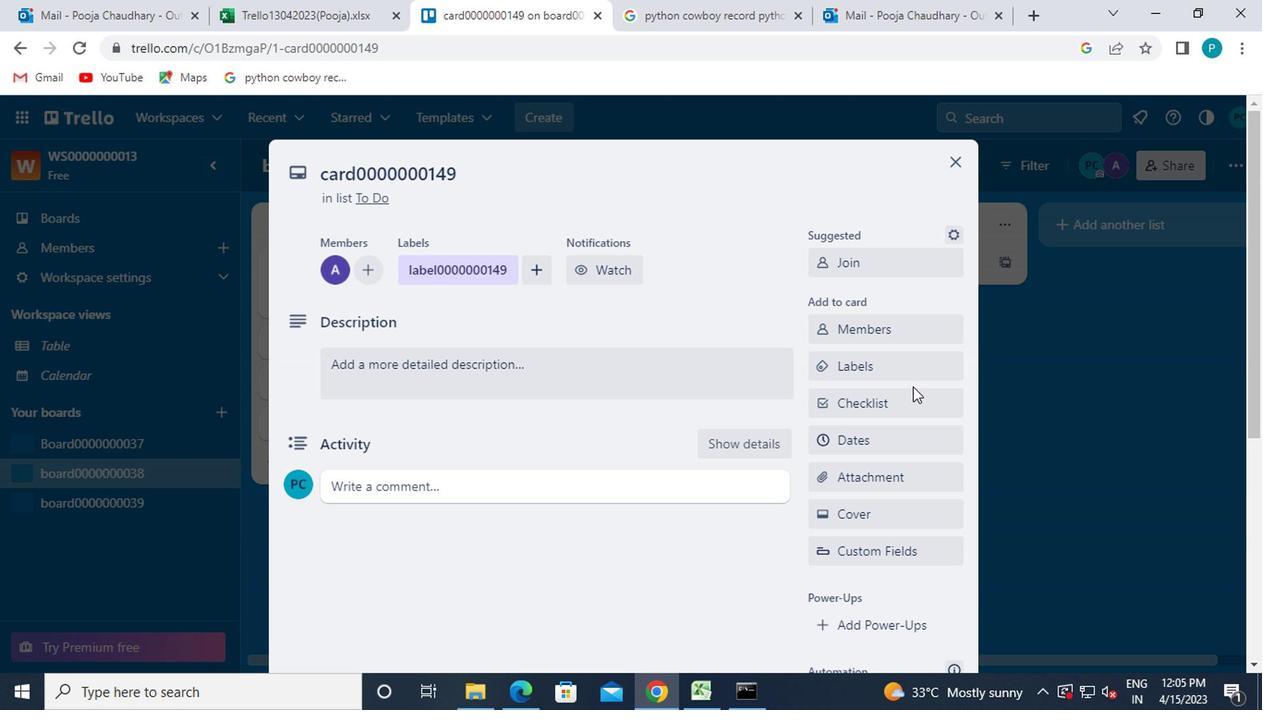 
Action: Mouse pressed left at (907, 393)
Screenshot: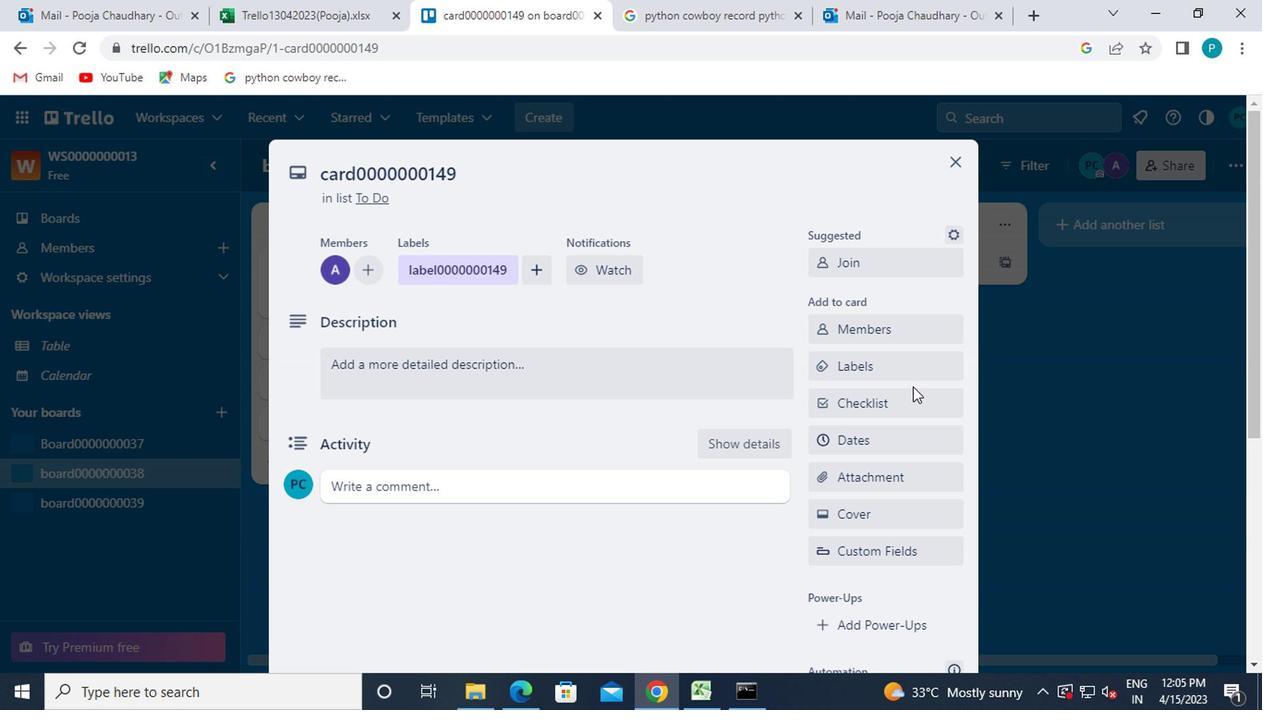 
Action: Mouse moved to (895, 495)
Screenshot: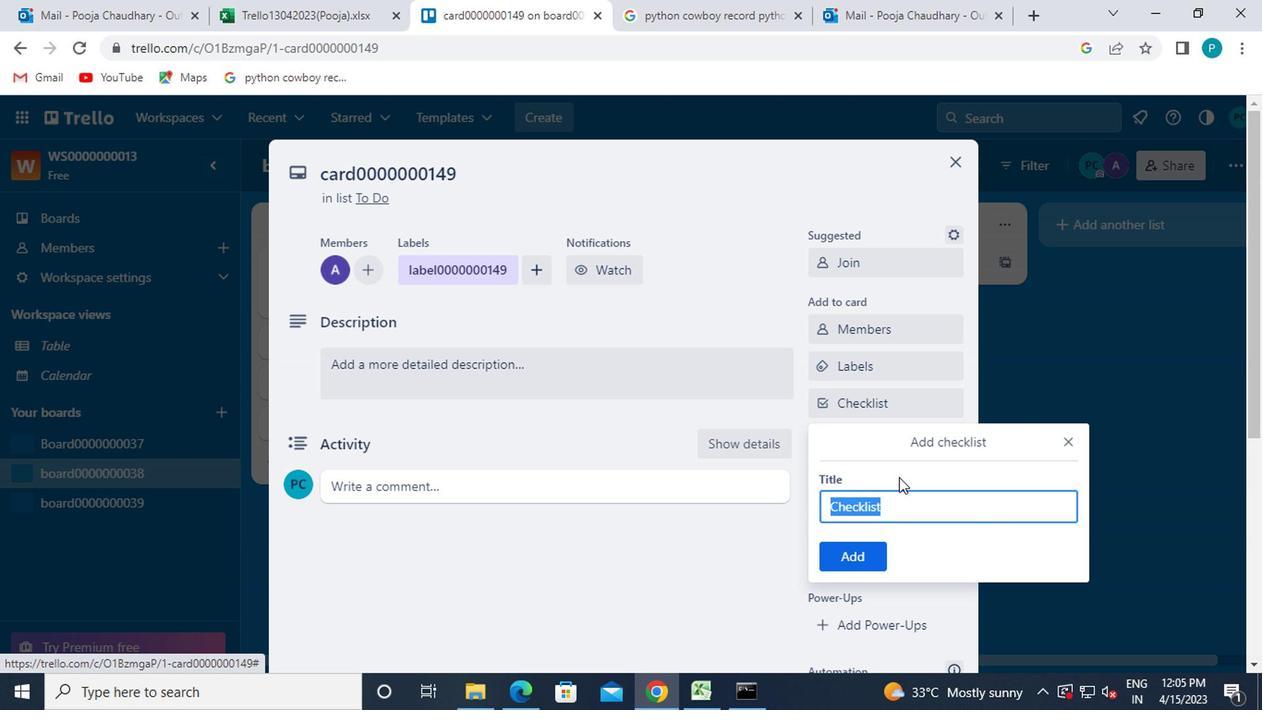 
Action: Key pressed <Key.caps_lock>CL0000000149
Screenshot: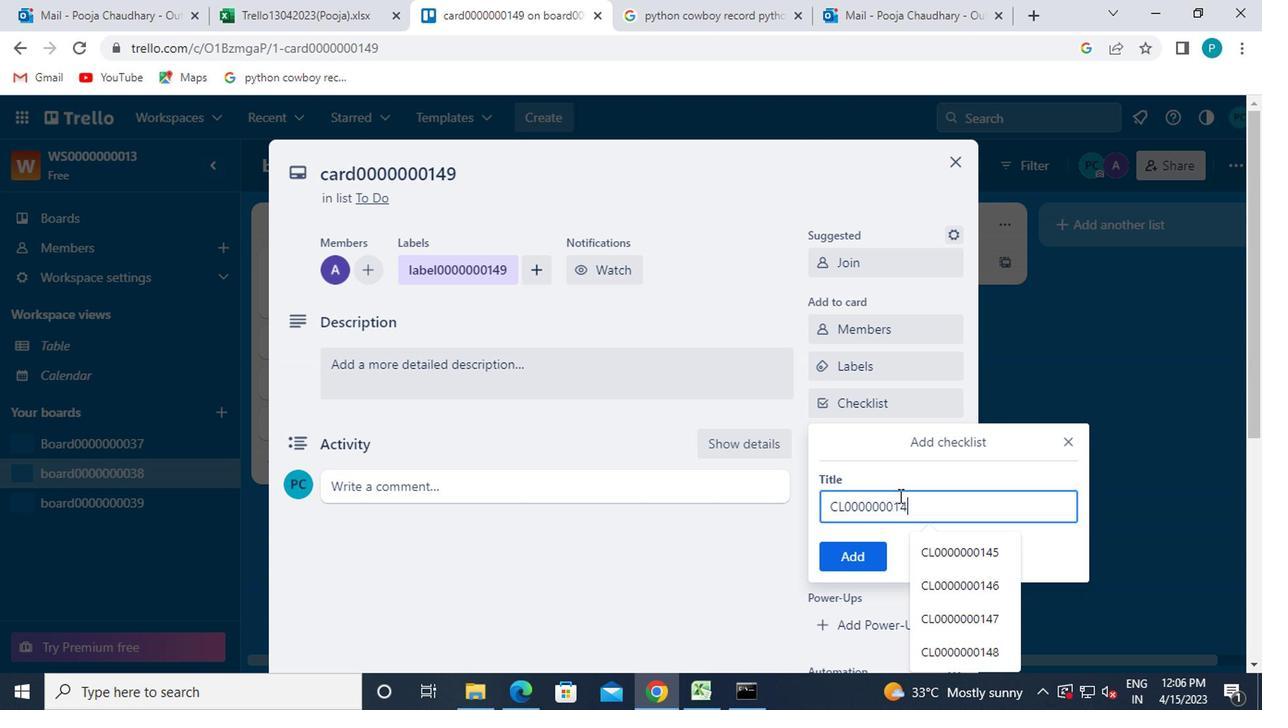 
Action: Mouse moved to (883, 556)
Screenshot: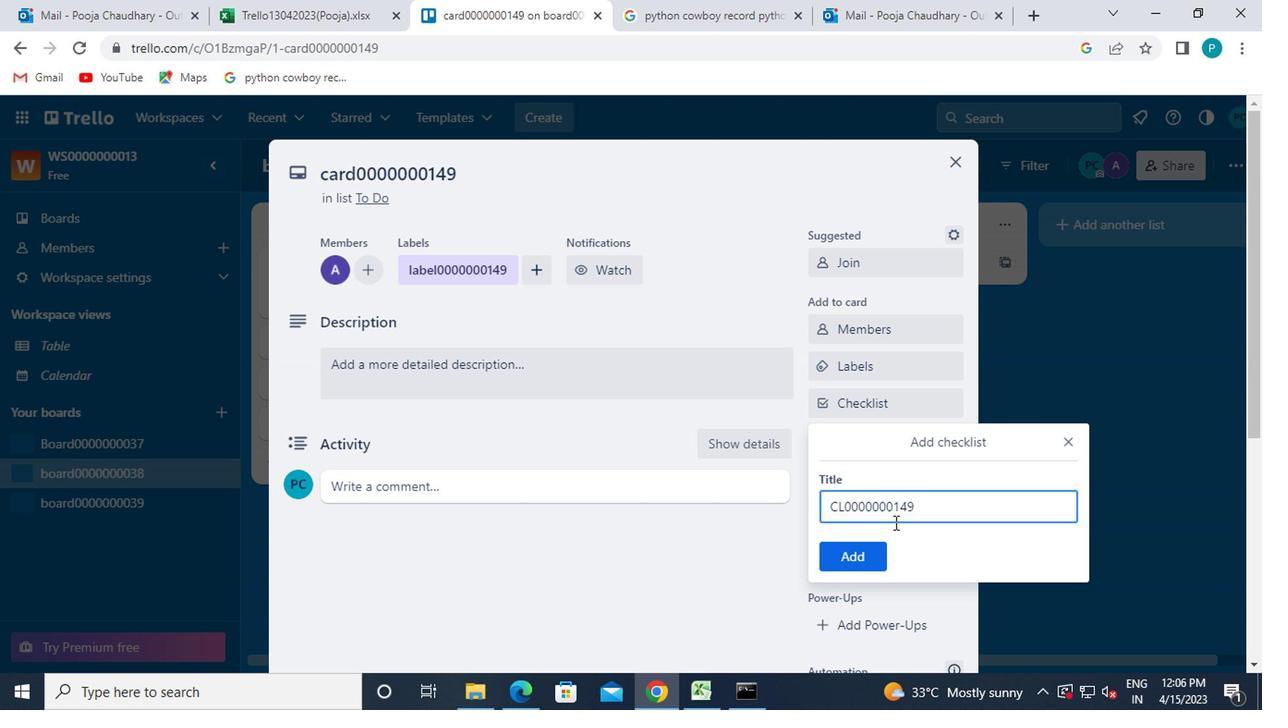 
Action: Mouse pressed left at (883, 556)
Screenshot: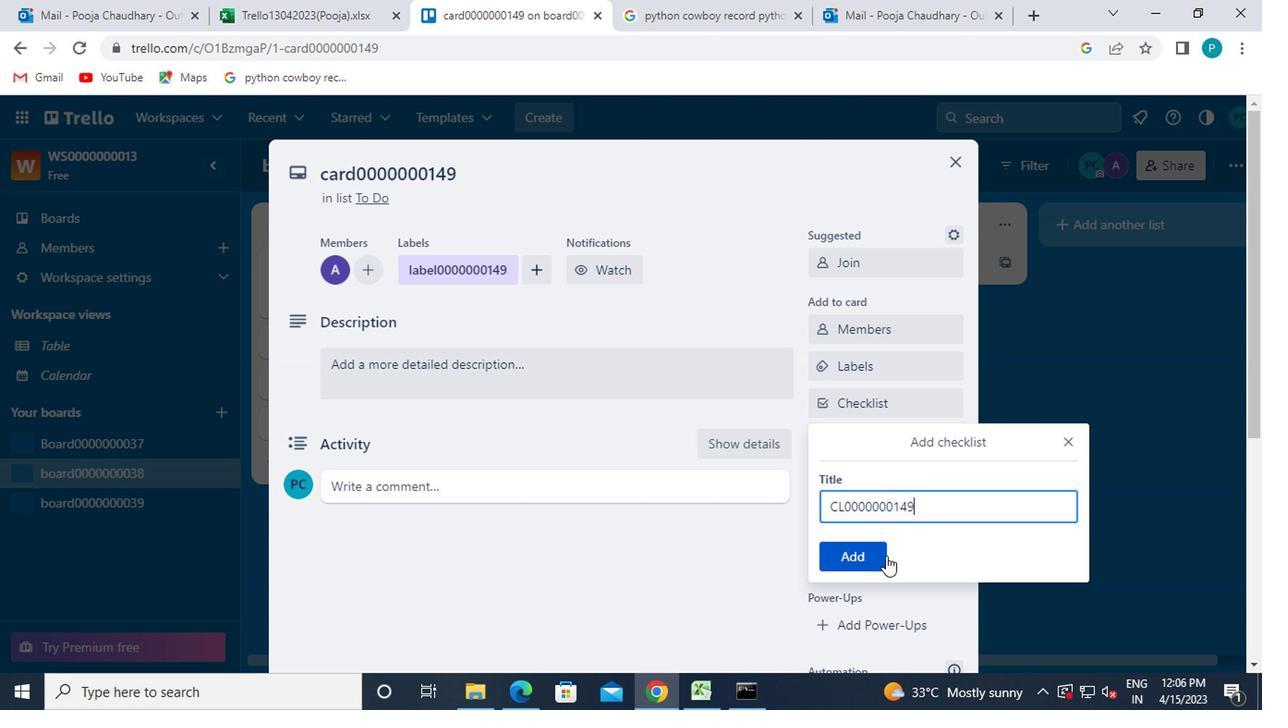 
Action: Mouse moved to (833, 452)
Screenshot: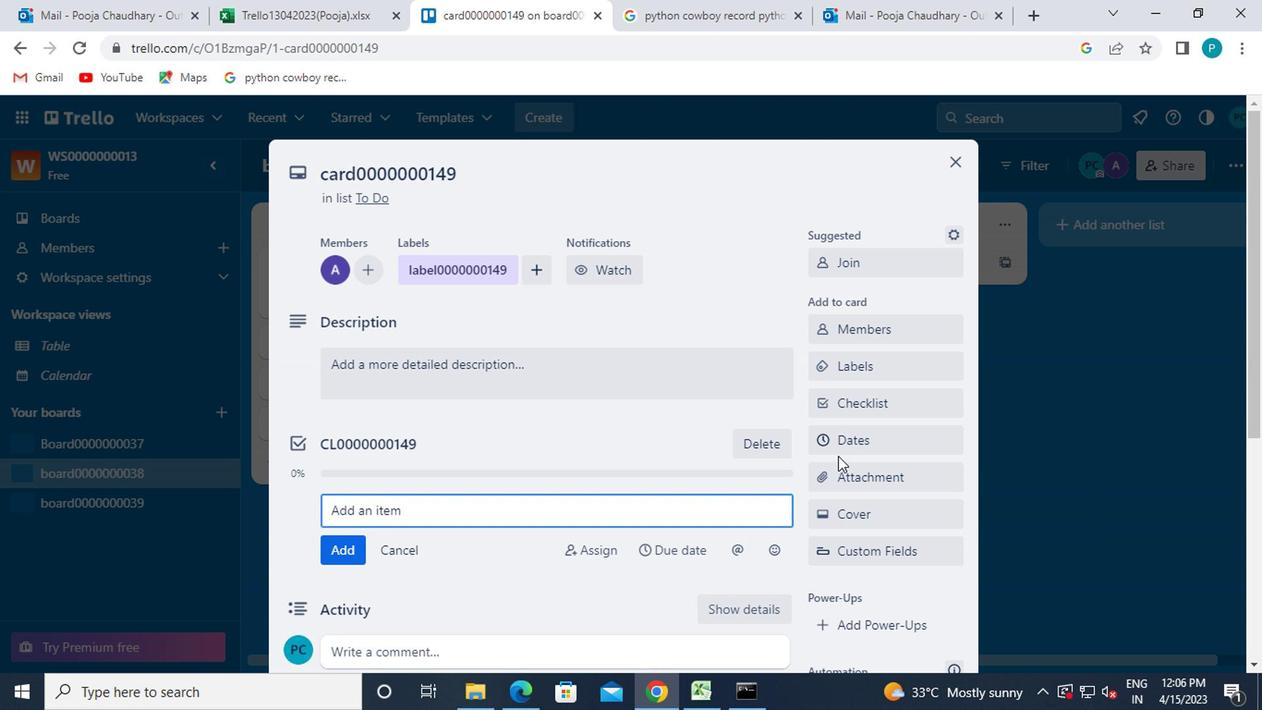 
Action: Mouse pressed left at (833, 452)
Screenshot: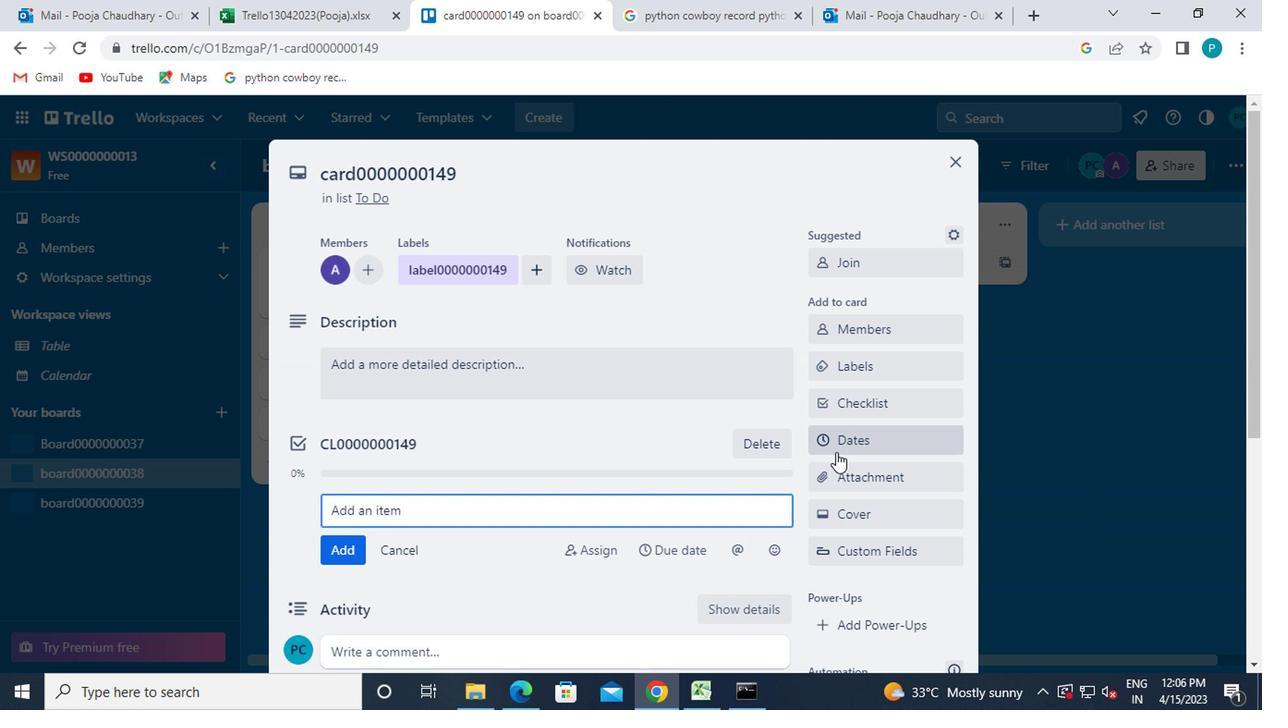
Action: Mouse moved to (826, 495)
Screenshot: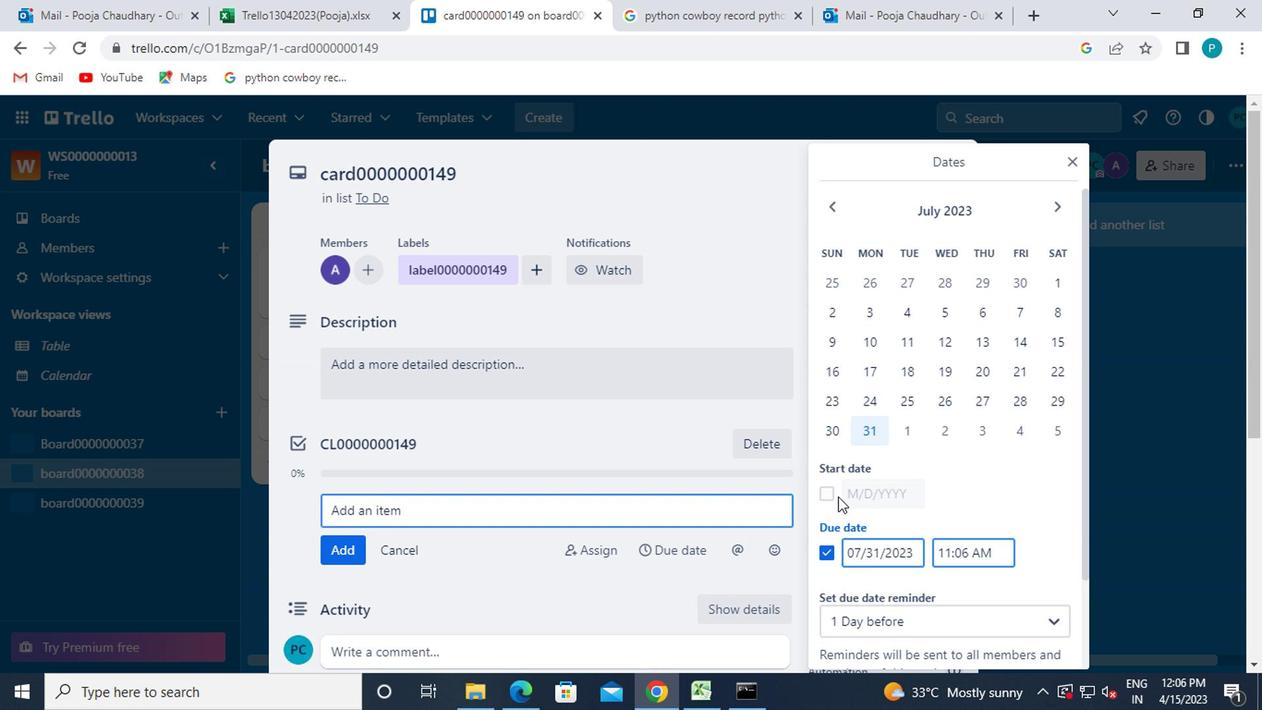 
Action: Mouse pressed left at (826, 495)
Screenshot: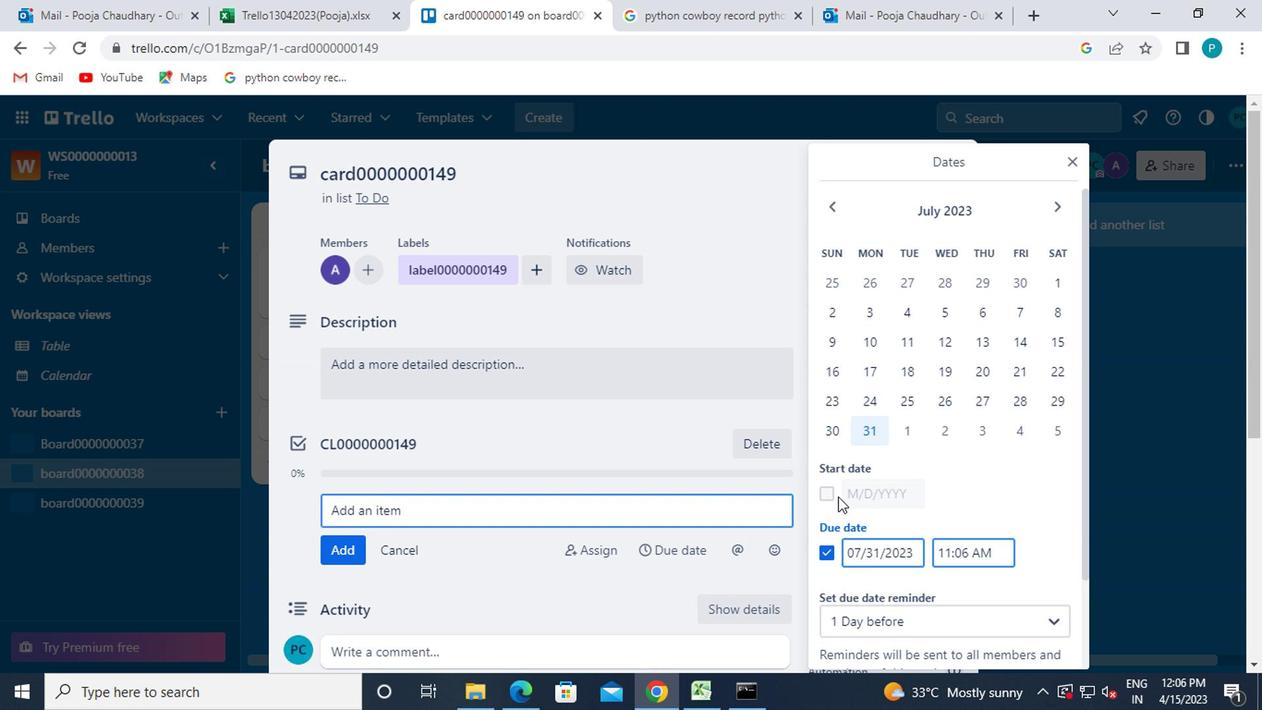 
Action: Mouse moved to (1057, 199)
Screenshot: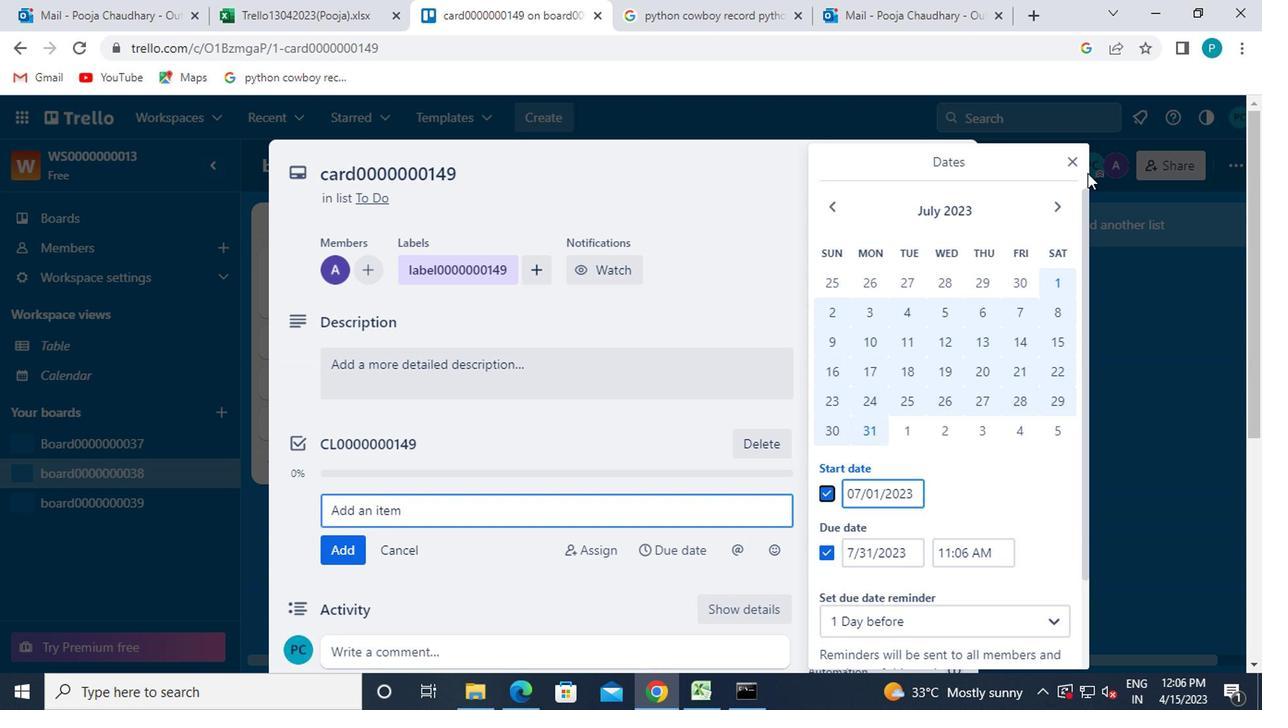 
Action: Mouse pressed left at (1057, 199)
Screenshot: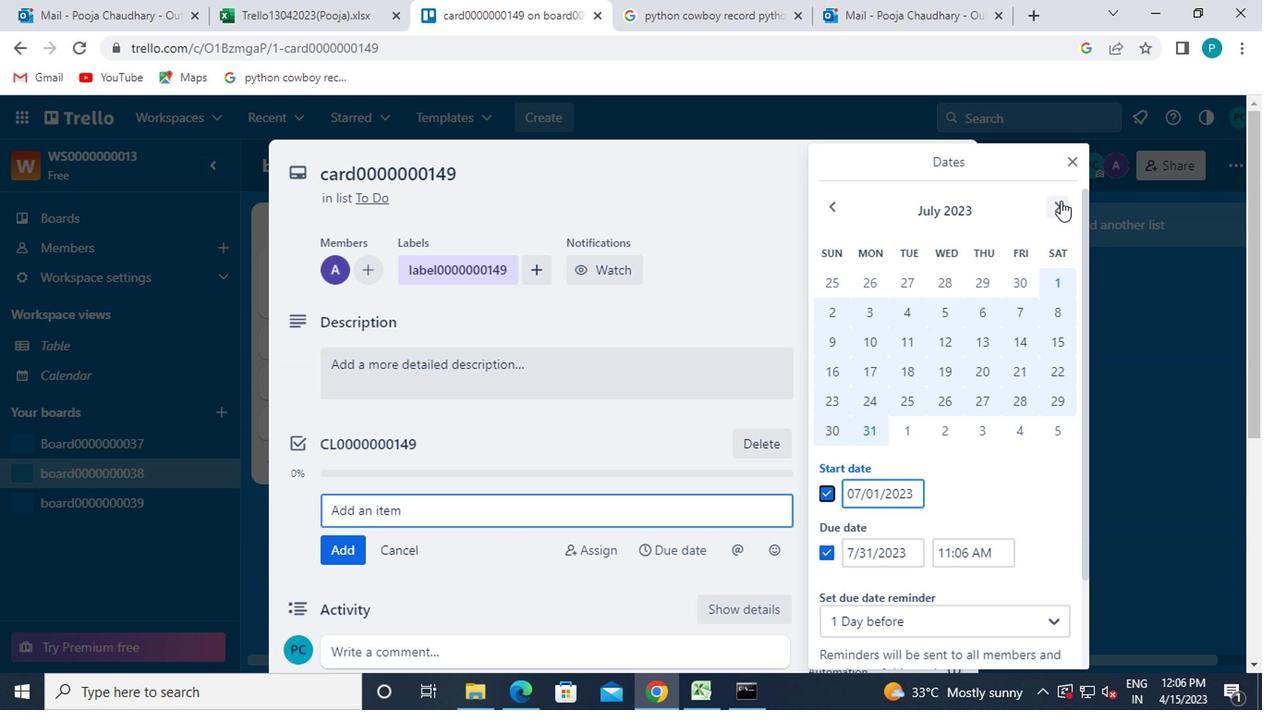 
Action: Mouse moved to (909, 278)
Screenshot: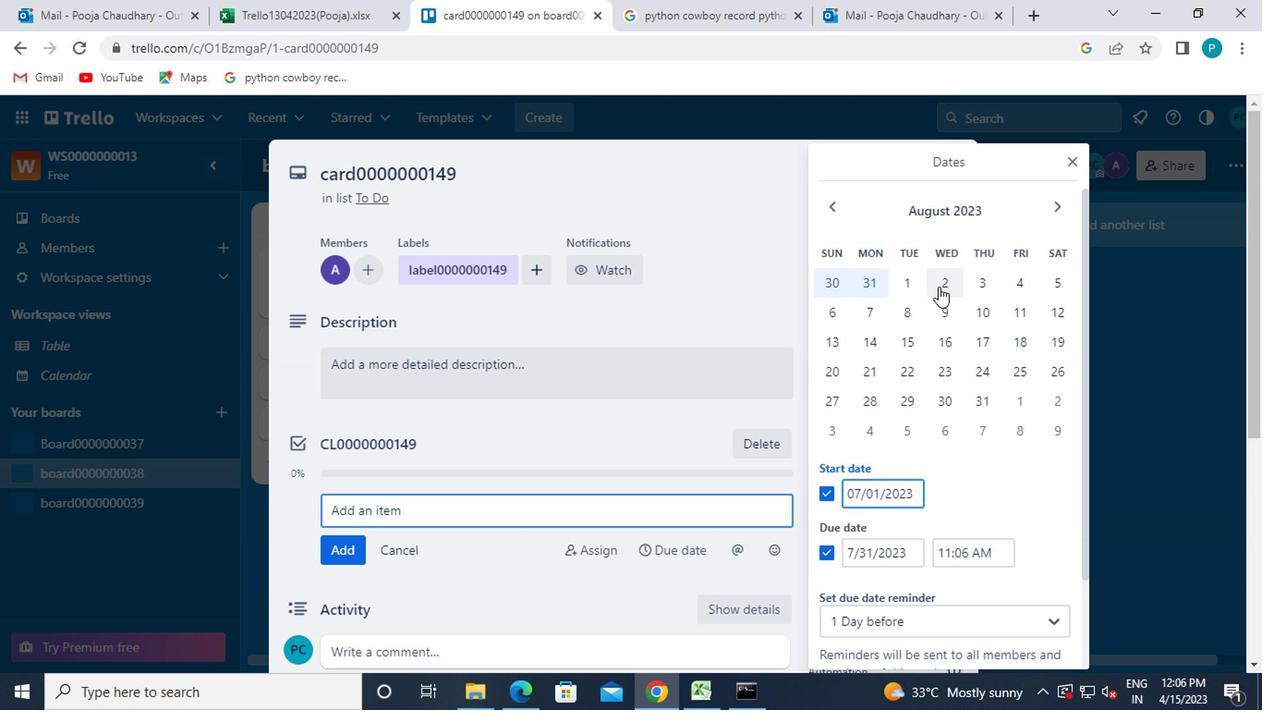 
Action: Mouse pressed left at (909, 278)
Screenshot: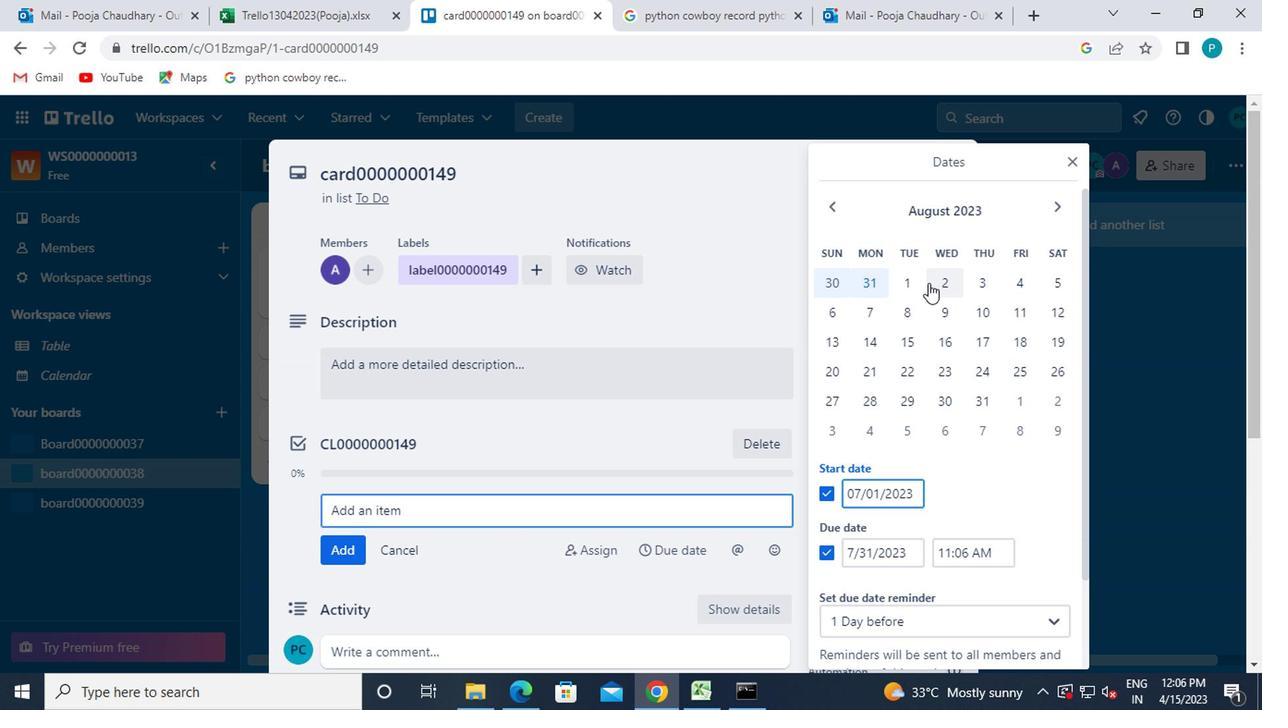 
Action: Mouse moved to (975, 410)
Screenshot: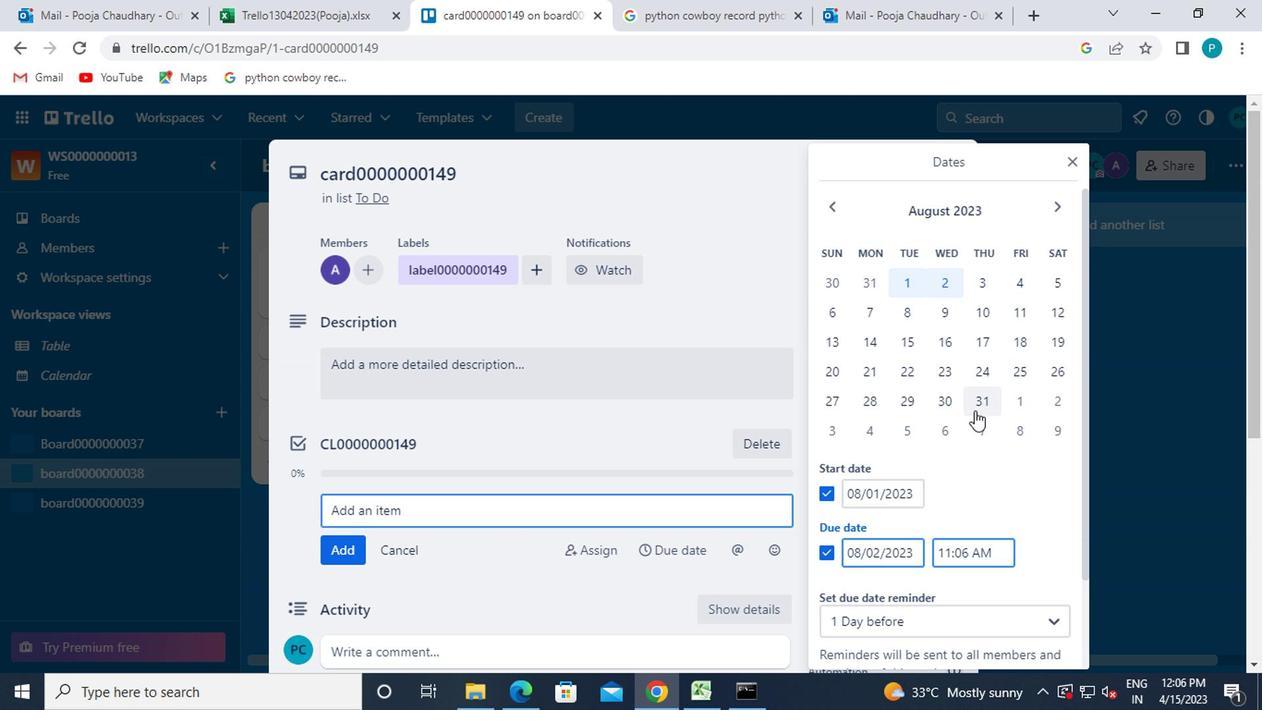
Action: Mouse pressed left at (975, 410)
Screenshot: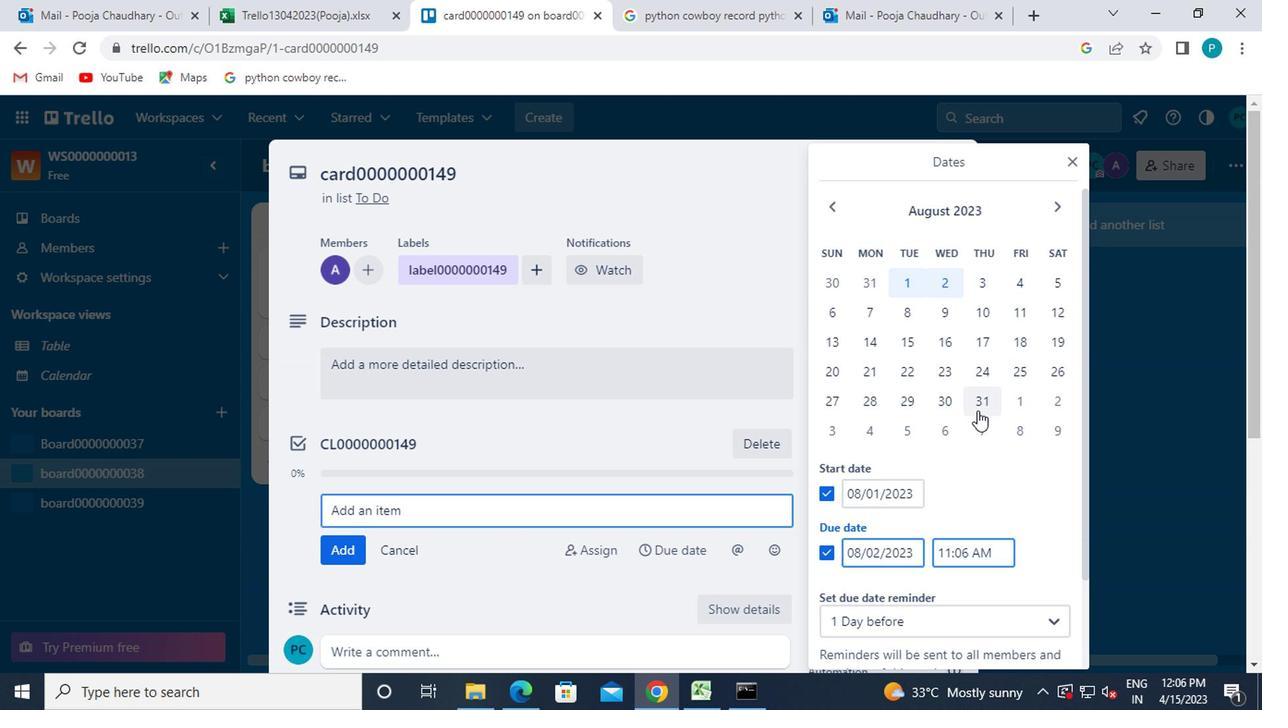 
Action: Mouse scrolled (975, 409) with delta (0, 0)
Screenshot: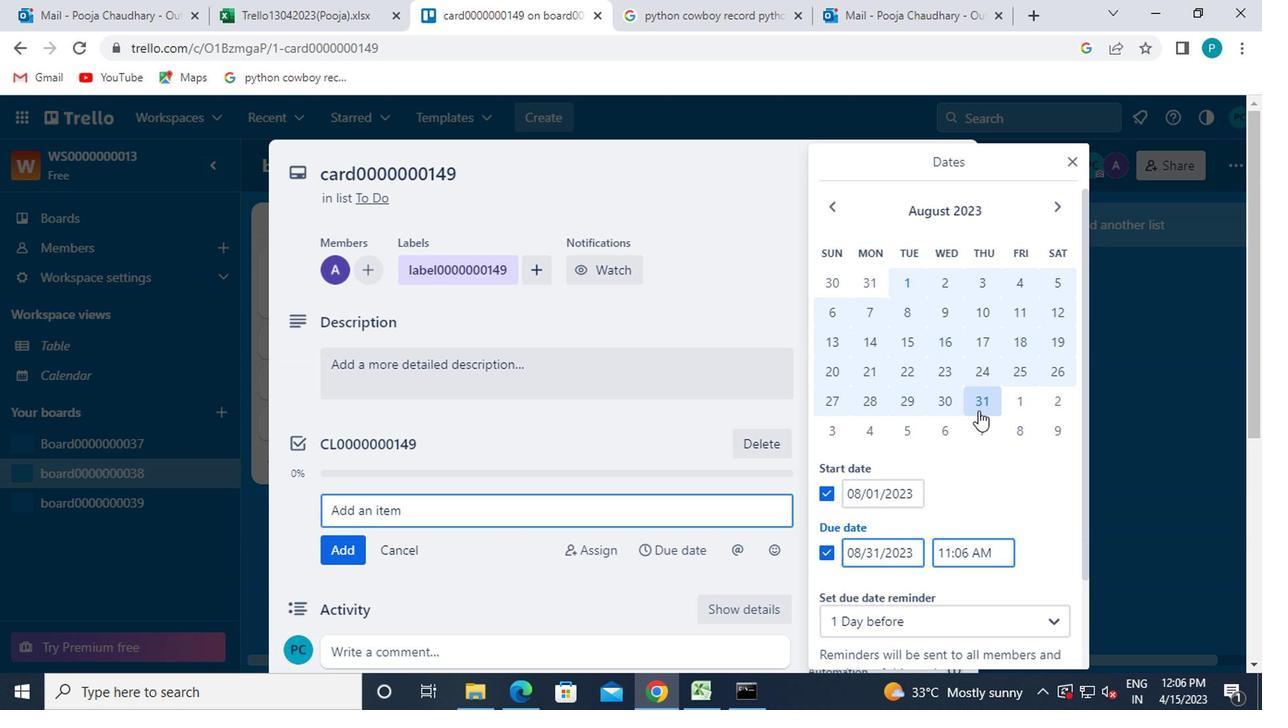 
Action: Mouse scrolled (975, 409) with delta (0, 0)
Screenshot: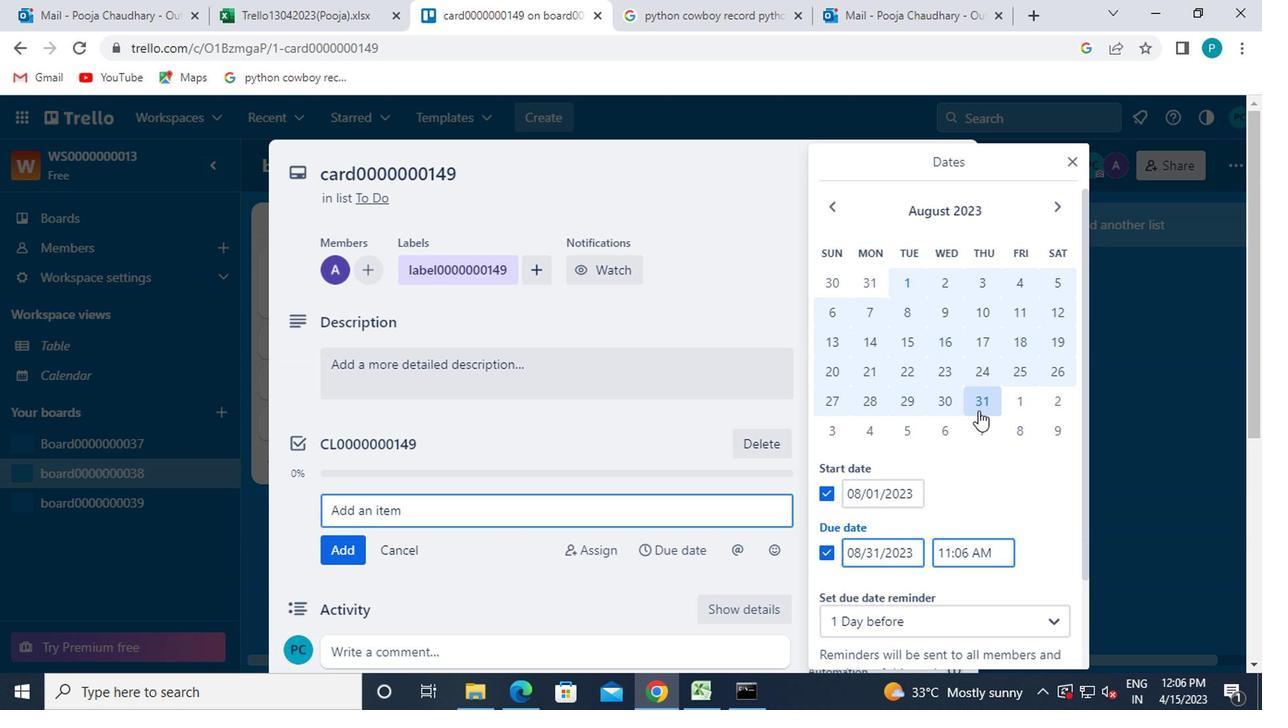 
Action: Mouse scrolled (975, 409) with delta (0, 0)
Screenshot: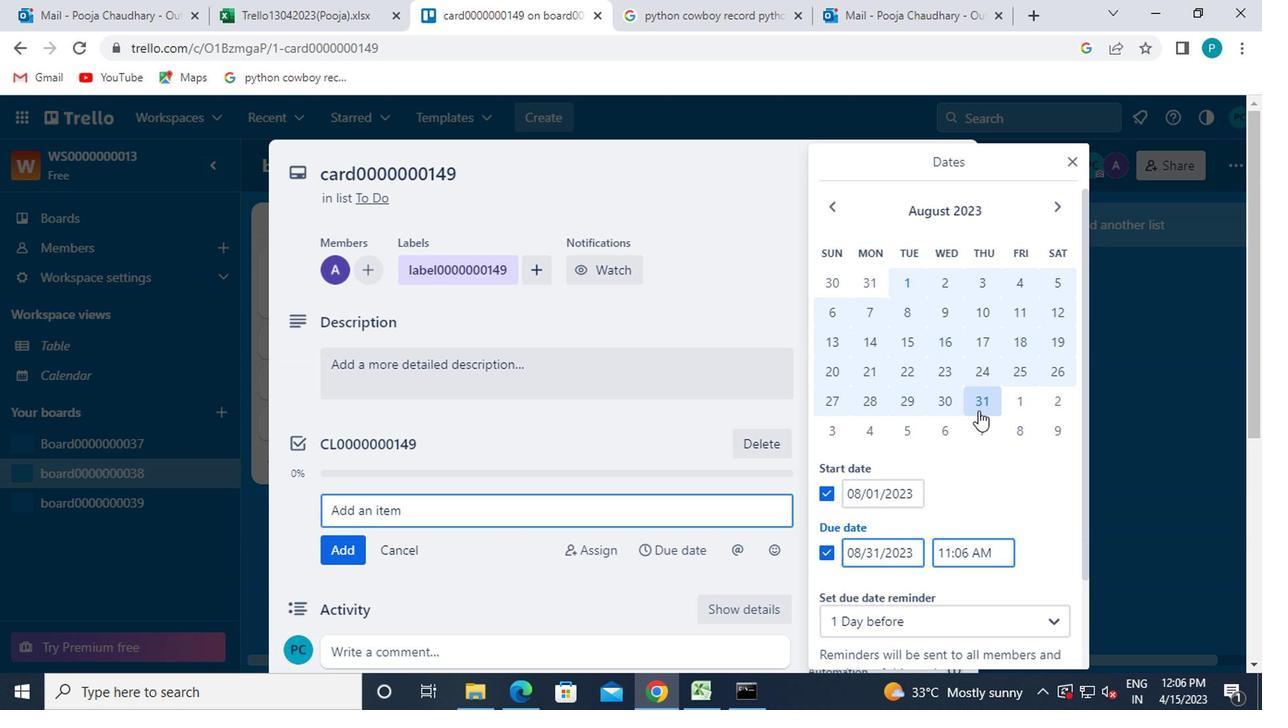 
Action: Mouse scrolled (975, 409) with delta (0, 0)
Screenshot: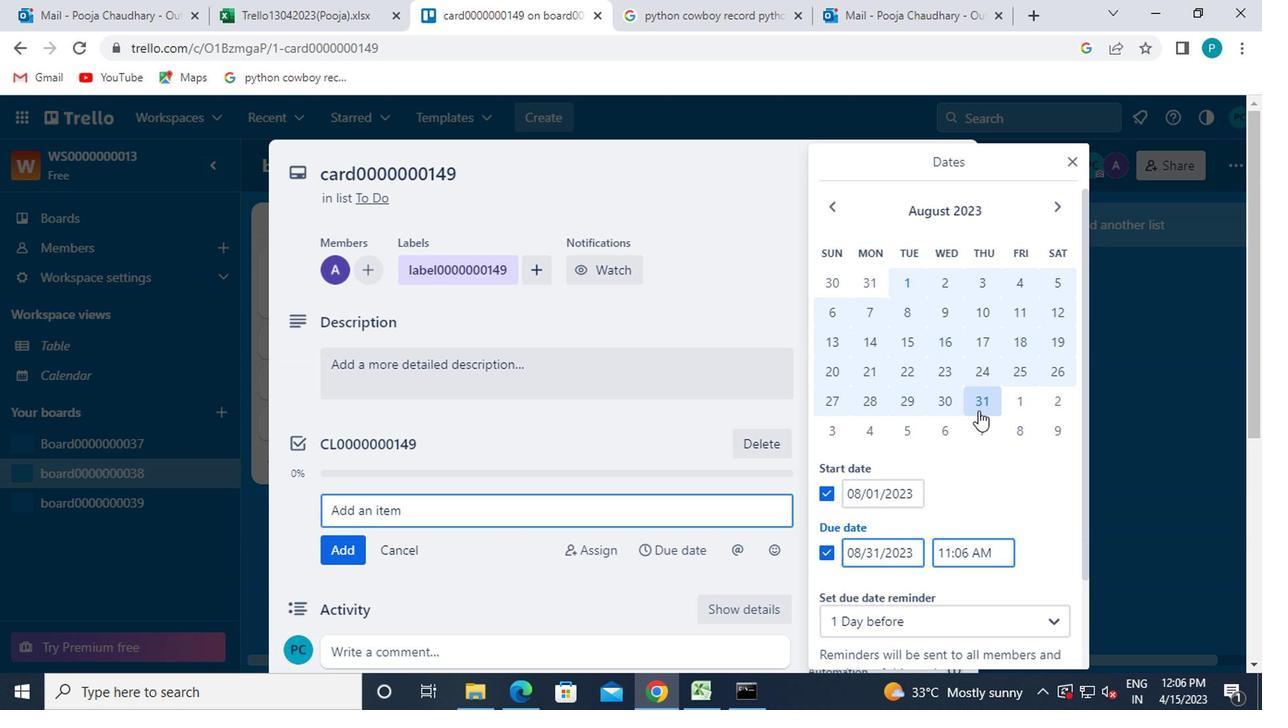 
Action: Mouse moved to (907, 589)
Screenshot: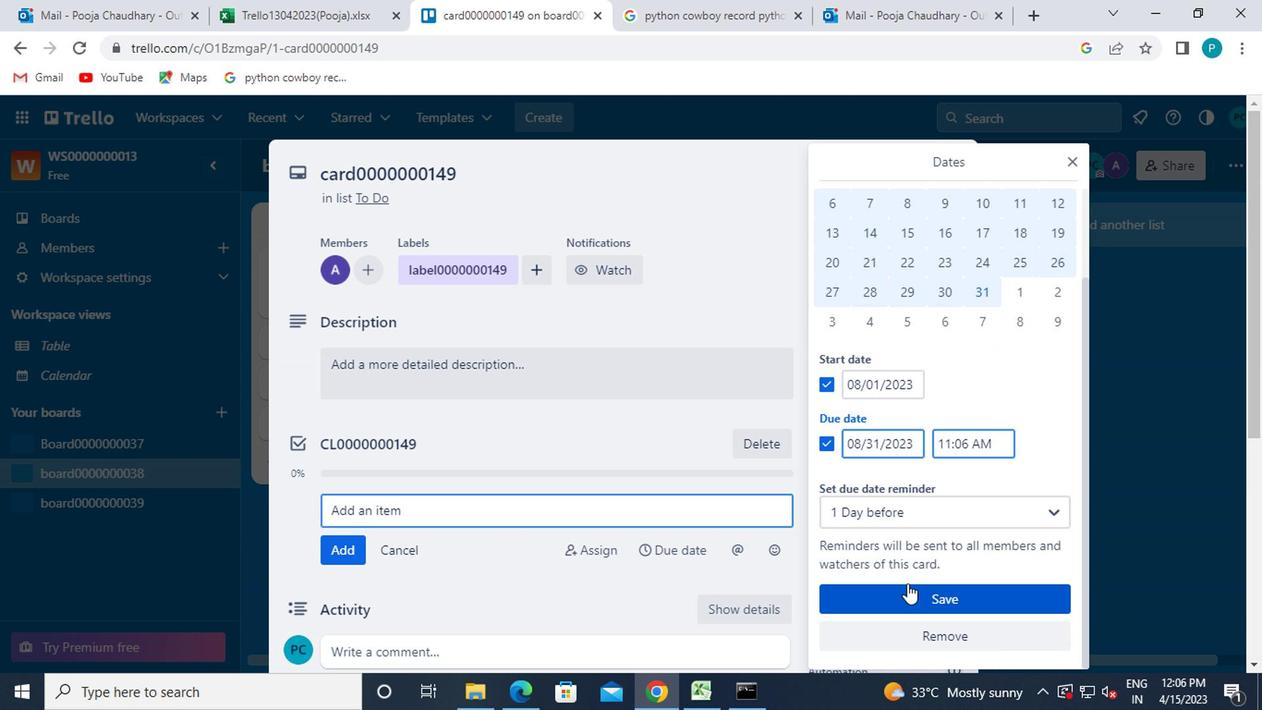 
Action: Mouse pressed left at (907, 589)
Screenshot: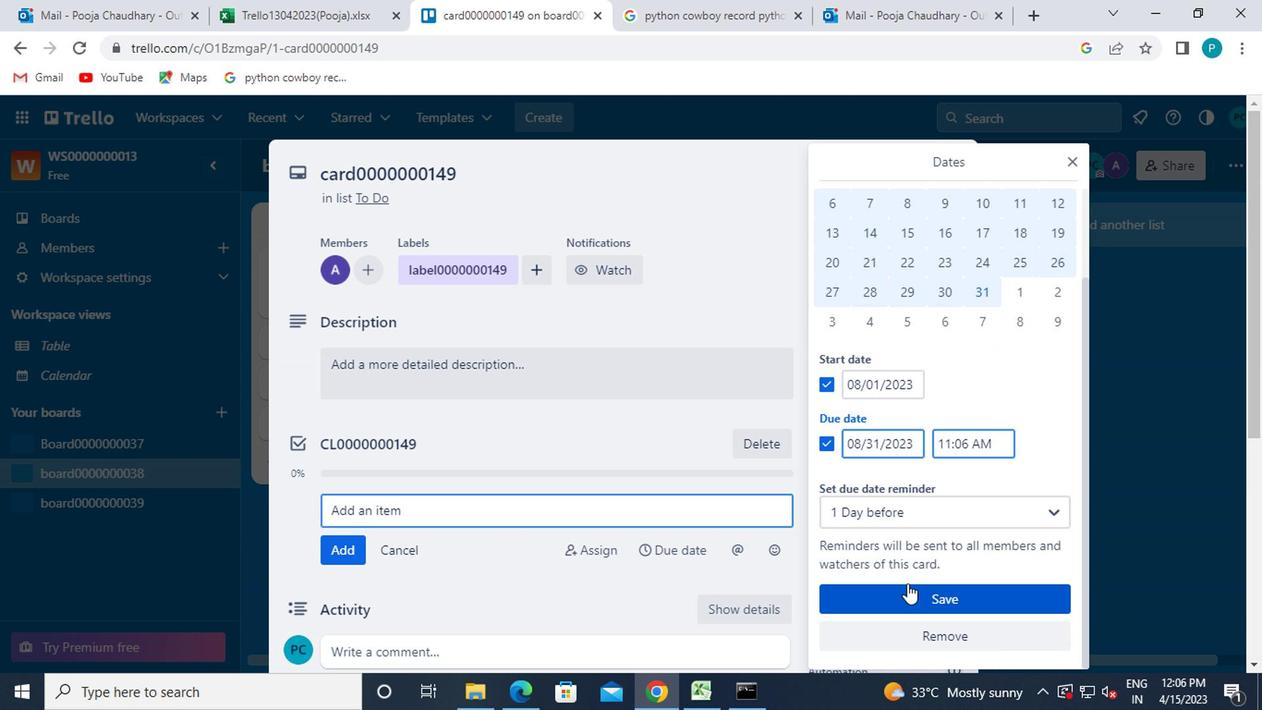 
